 Task: Find connections with filter location Nogent-sur-Oise with filter topic #propertywith filter profile language Potuguese with filter current company Entrepreneur India with filter school Government Polytechnic Ahmedabad with filter industry Rail Transportation with filter service category Homeowners Insurance with filter keywords title Data Entry
Action: Mouse moved to (488, 87)
Screenshot: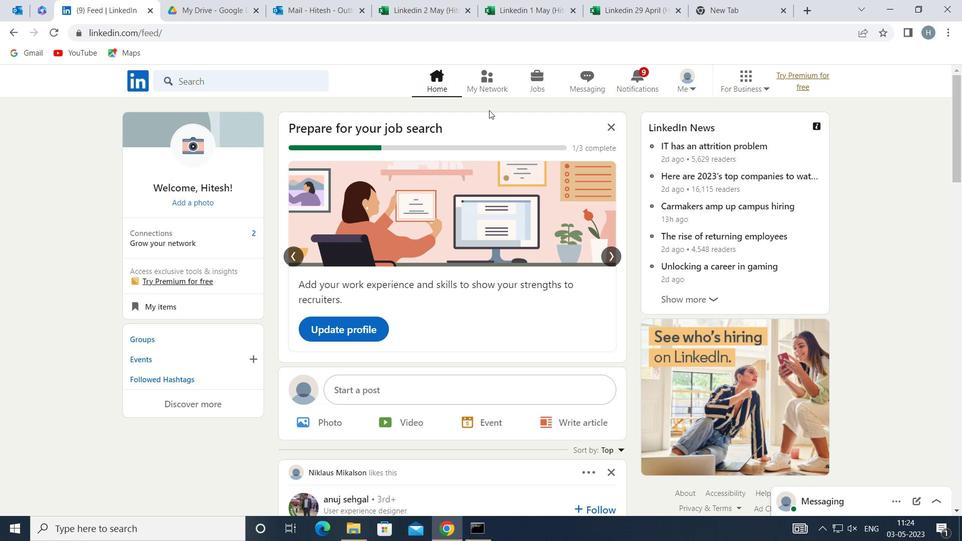 
Action: Mouse pressed left at (488, 87)
Screenshot: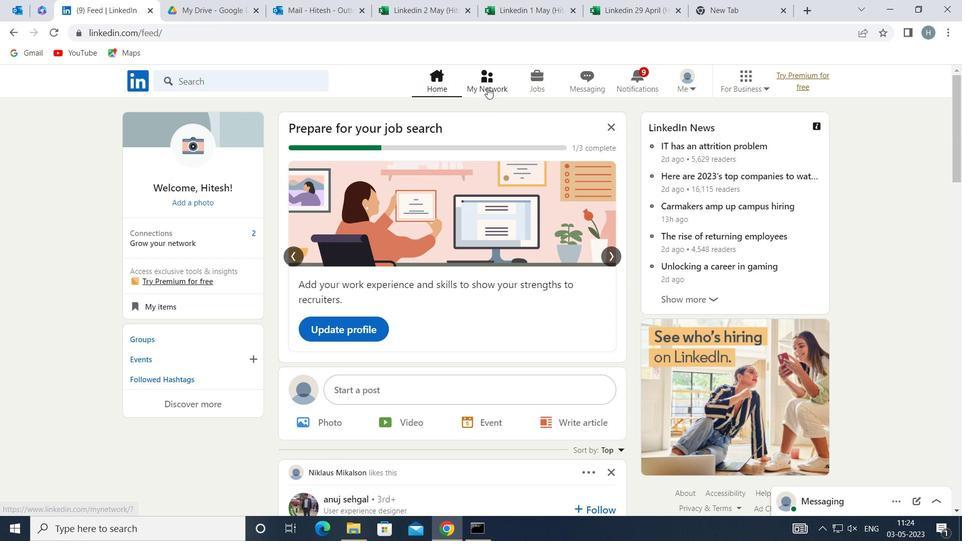 
Action: Mouse moved to (283, 151)
Screenshot: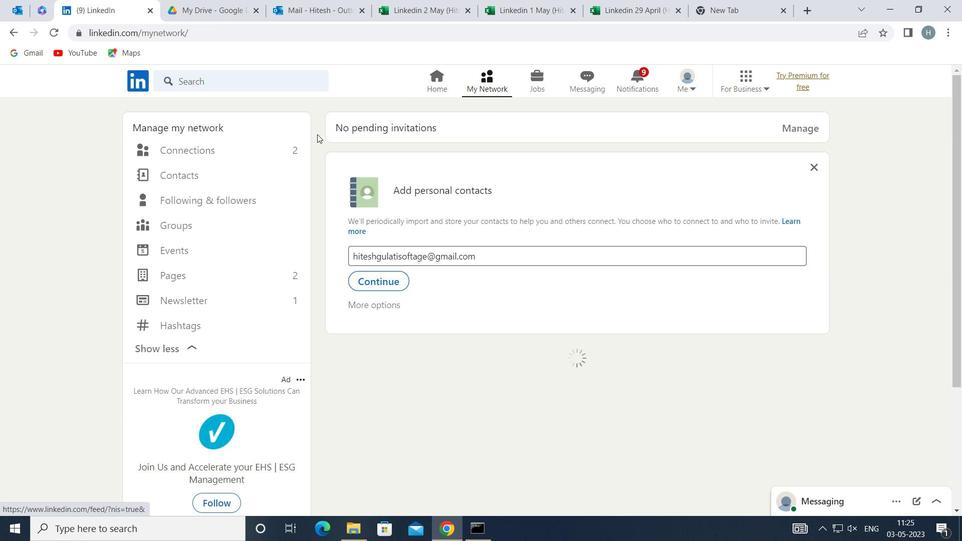 
Action: Mouse pressed left at (283, 151)
Screenshot: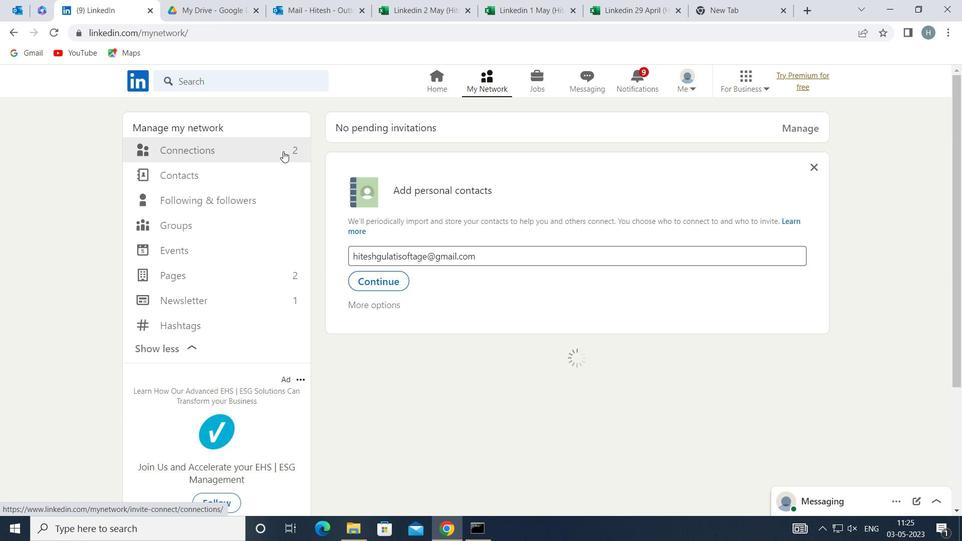 
Action: Mouse moved to (588, 151)
Screenshot: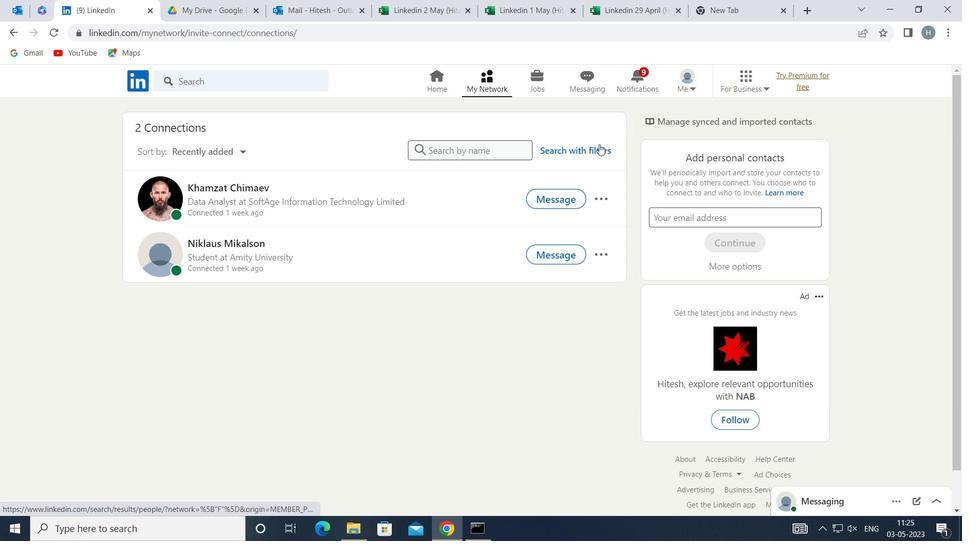 
Action: Mouse pressed left at (588, 151)
Screenshot: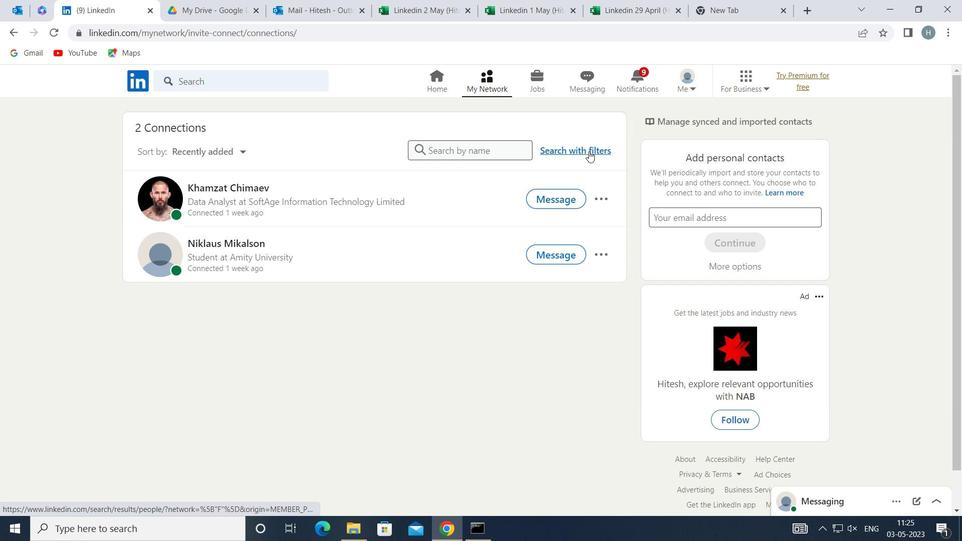 
Action: Mouse moved to (523, 118)
Screenshot: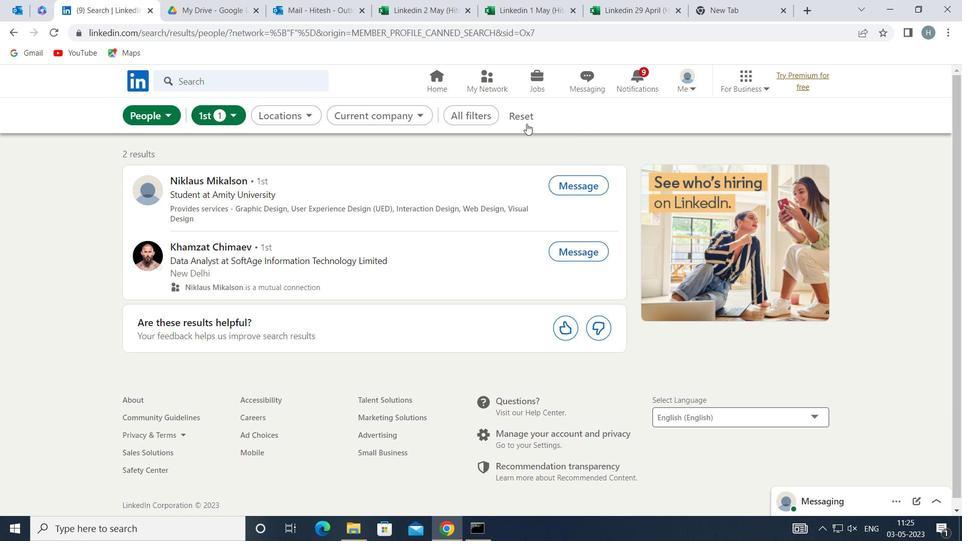 
Action: Mouse pressed left at (523, 118)
Screenshot: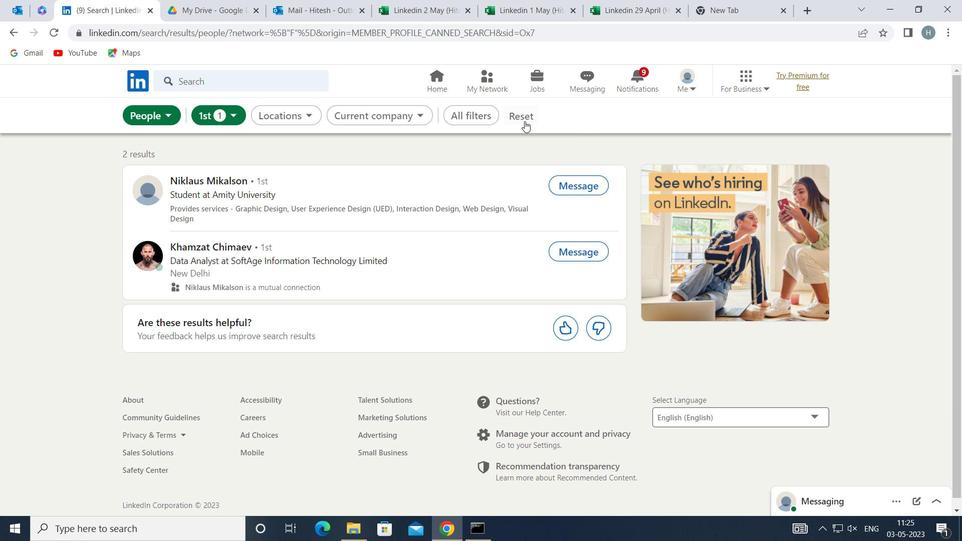 
Action: Mouse moved to (514, 111)
Screenshot: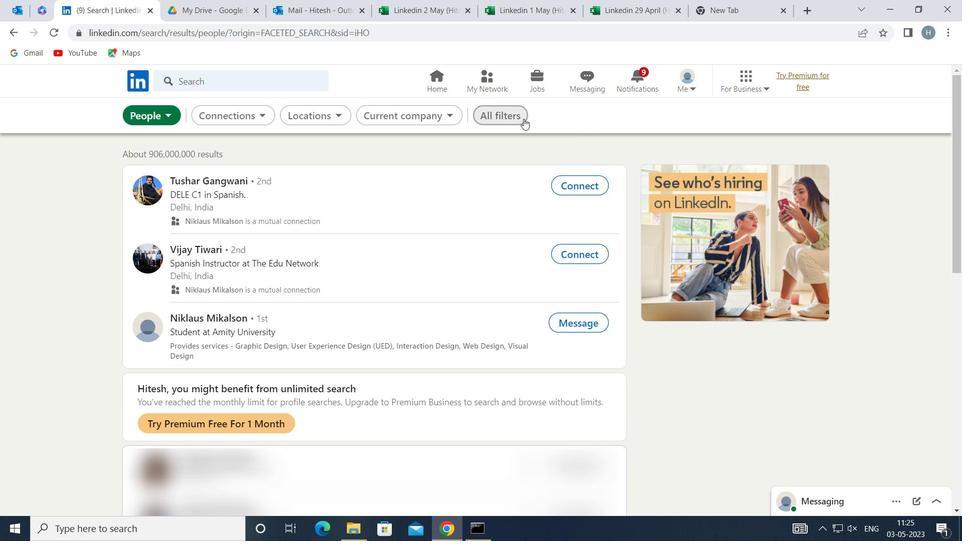 
Action: Mouse pressed left at (514, 111)
Screenshot: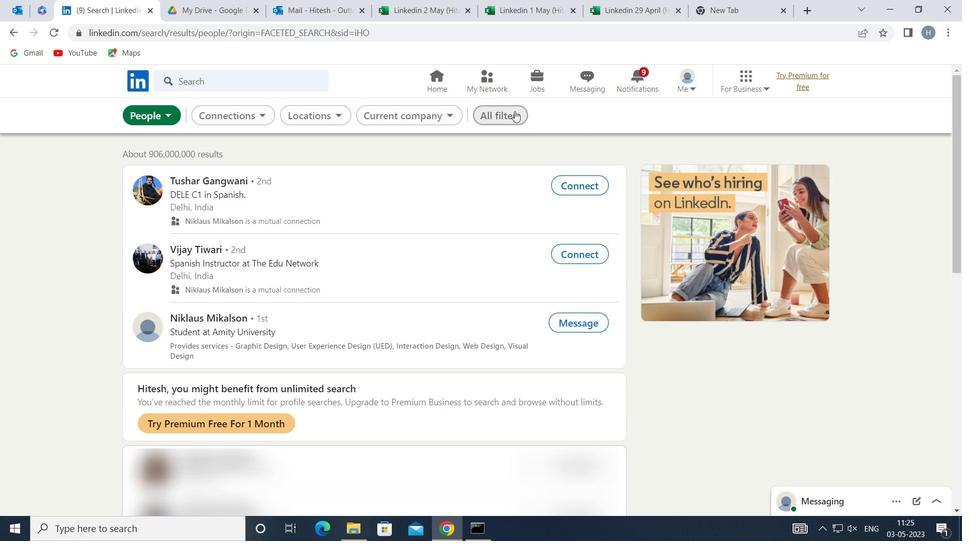 
Action: Mouse moved to (728, 236)
Screenshot: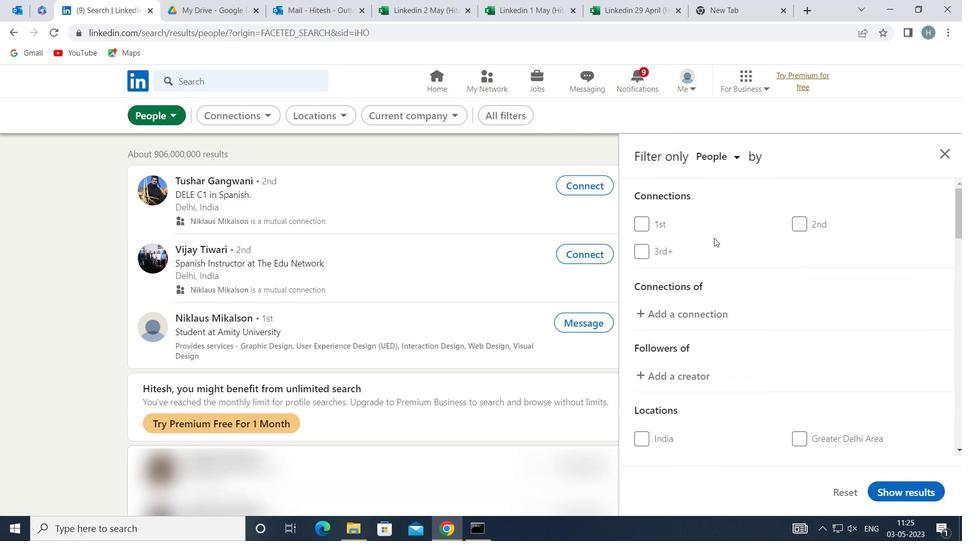 
Action: Mouse scrolled (728, 236) with delta (0, 0)
Screenshot: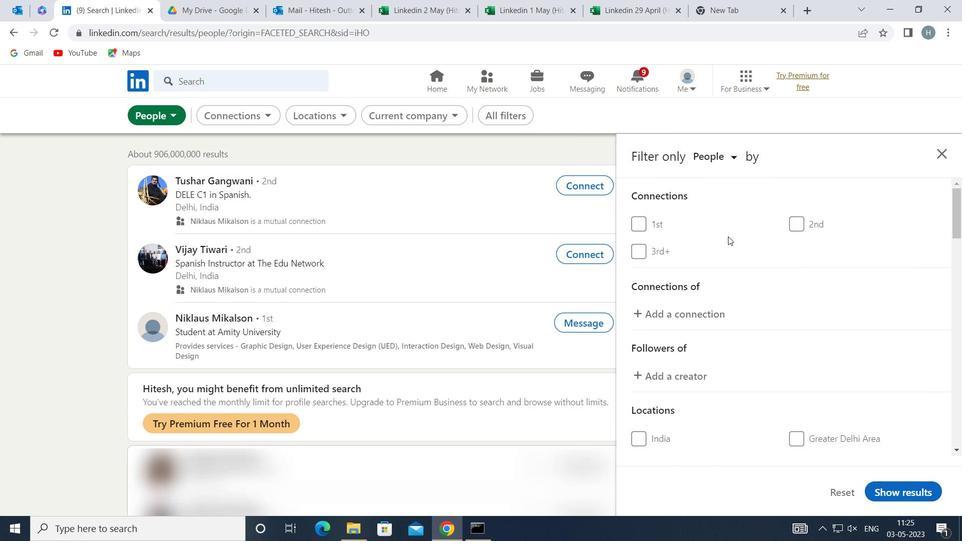 
Action: Mouse moved to (729, 236)
Screenshot: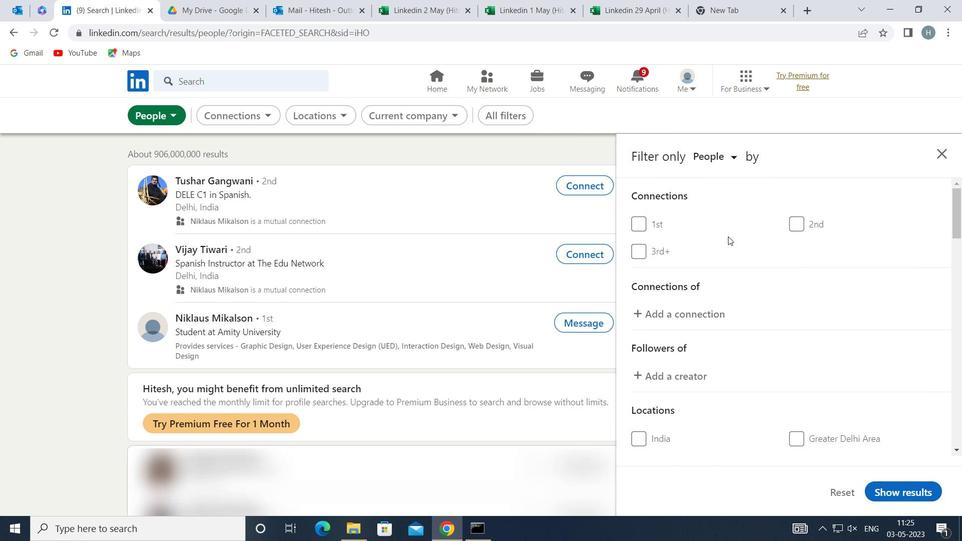 
Action: Mouse scrolled (729, 236) with delta (0, 0)
Screenshot: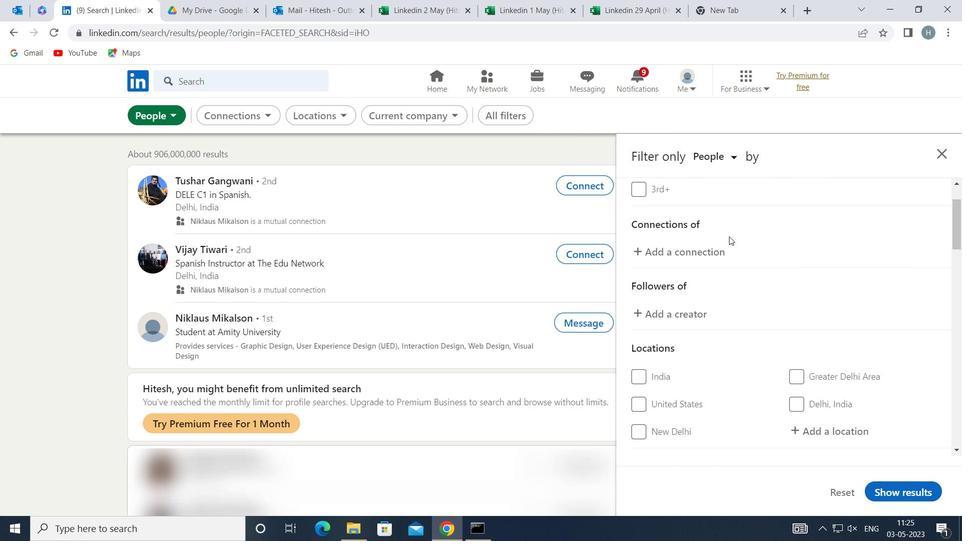 
Action: Mouse moved to (824, 365)
Screenshot: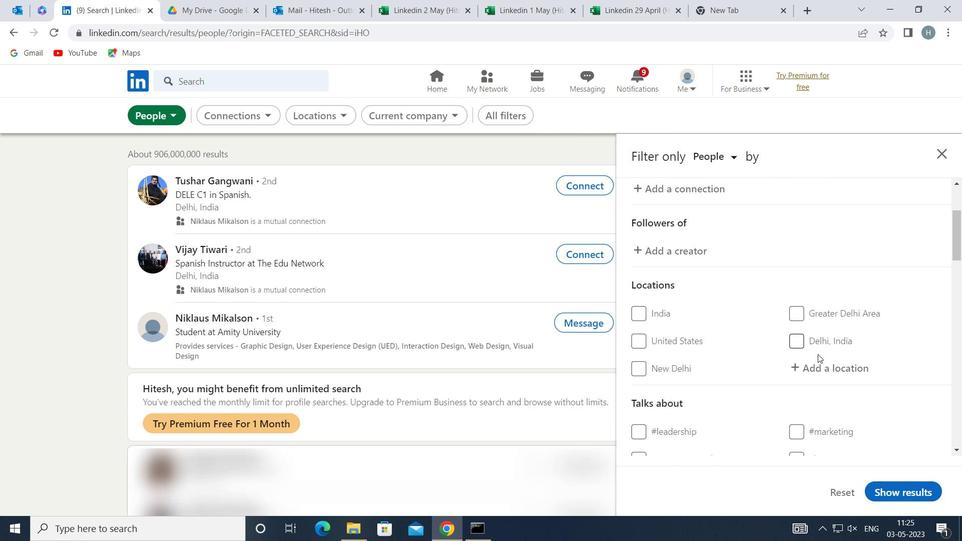 
Action: Mouse pressed left at (824, 365)
Screenshot: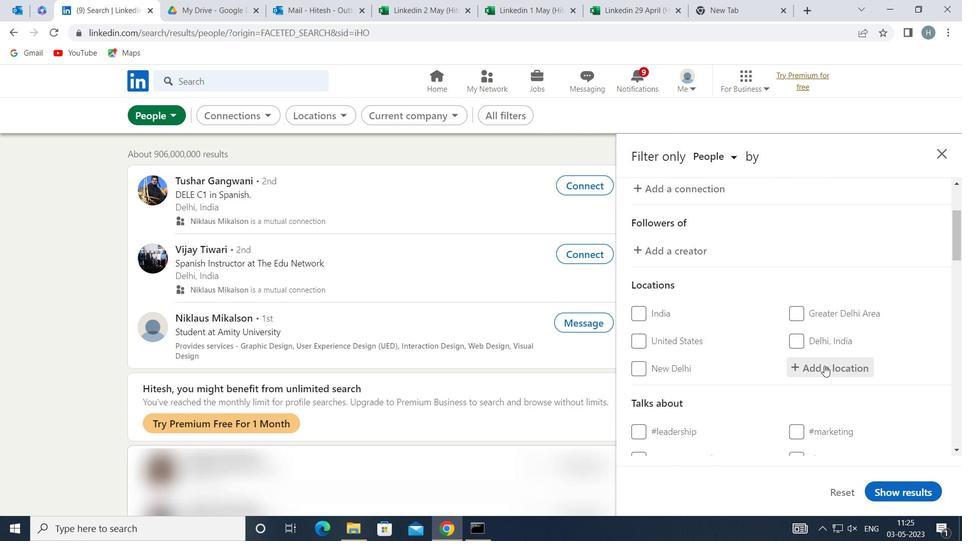 
Action: Key pressed <Key.shift>NOGENT
Screenshot: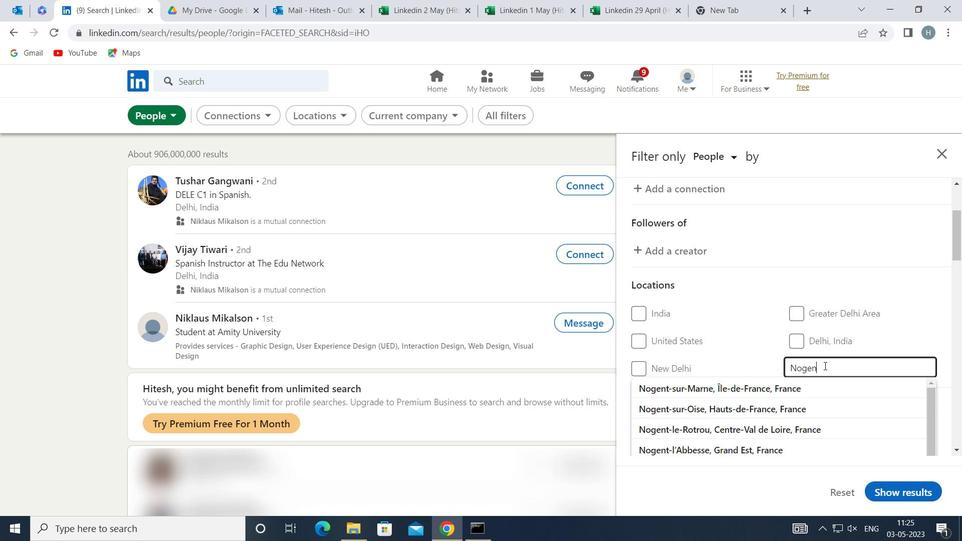 
Action: Mouse moved to (778, 403)
Screenshot: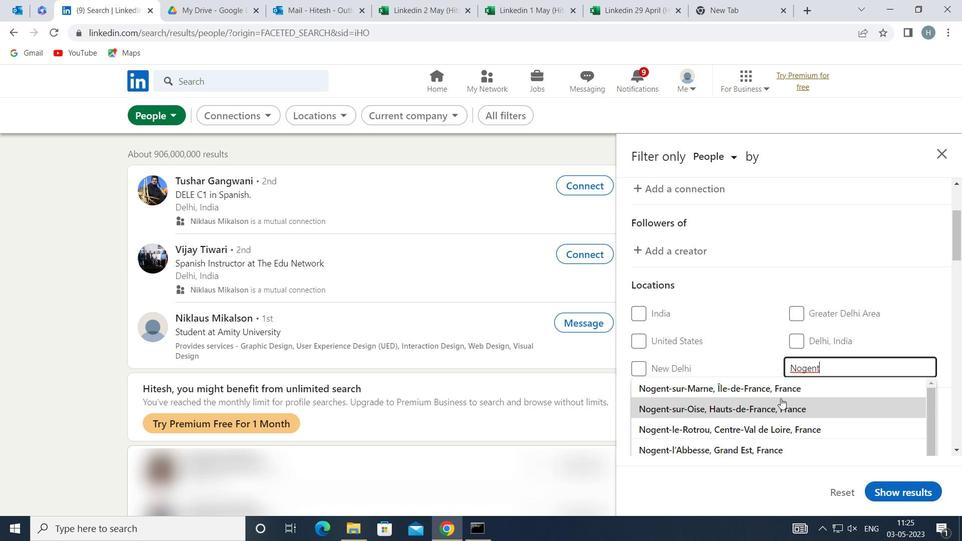 
Action: Mouse pressed left at (778, 403)
Screenshot: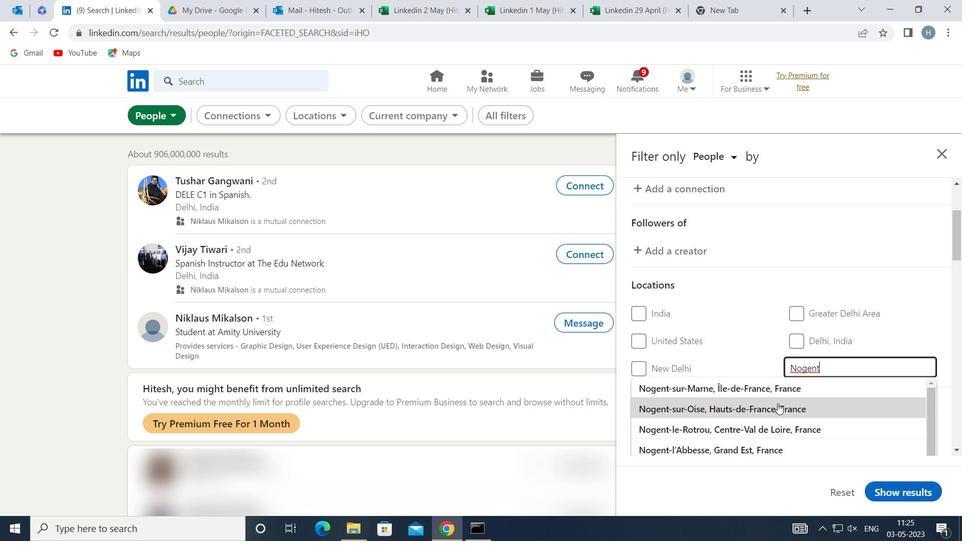 
Action: Mouse moved to (759, 366)
Screenshot: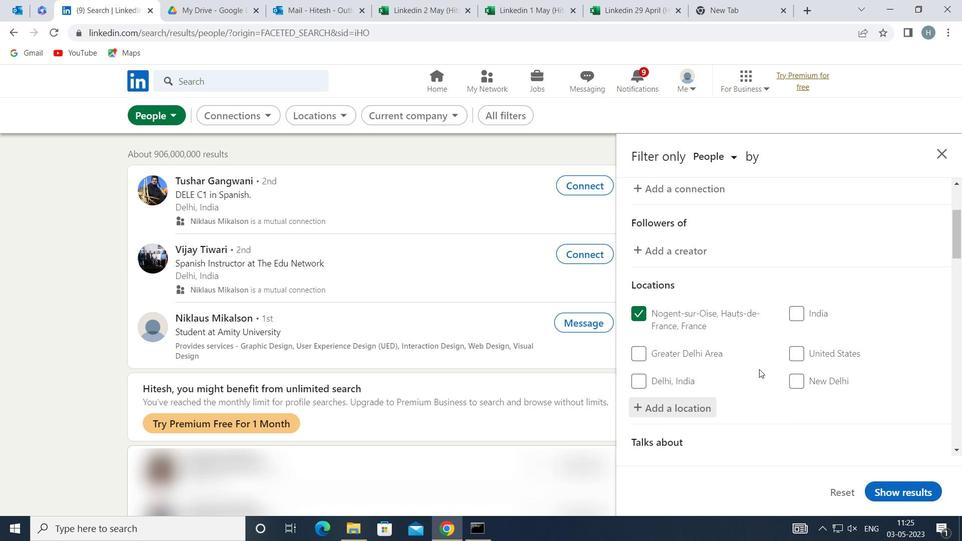 
Action: Mouse scrolled (759, 366) with delta (0, 0)
Screenshot: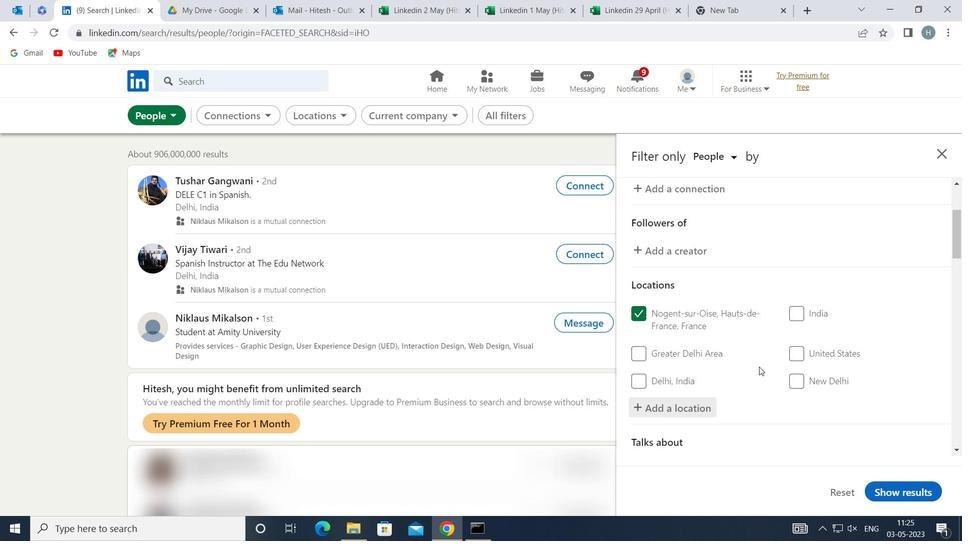 
Action: Mouse scrolled (759, 366) with delta (0, 0)
Screenshot: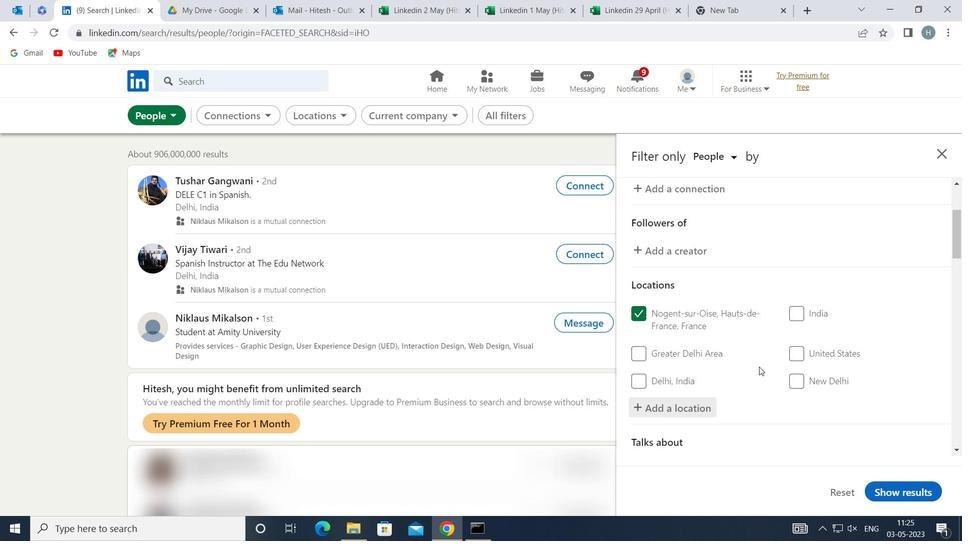 
Action: Mouse moved to (759, 366)
Screenshot: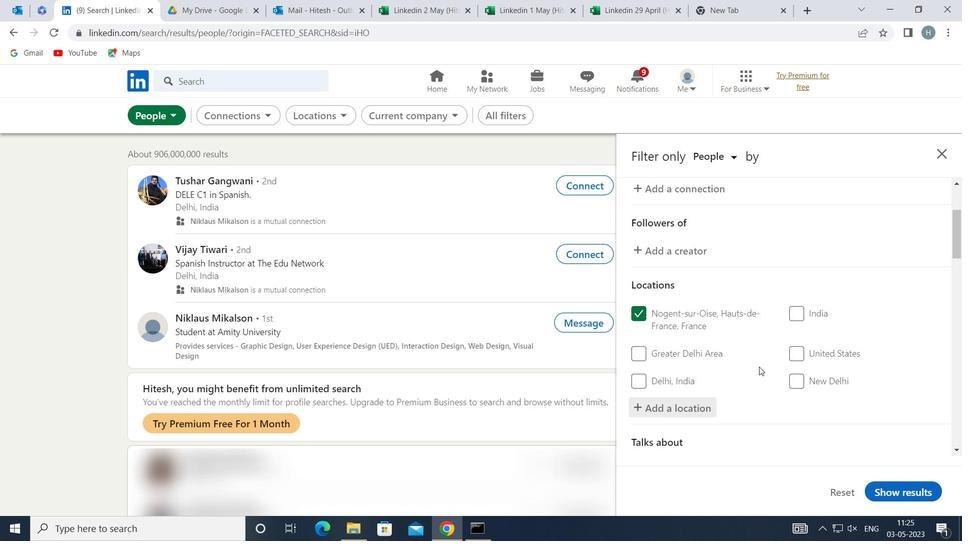 
Action: Mouse scrolled (759, 366) with delta (0, 0)
Screenshot: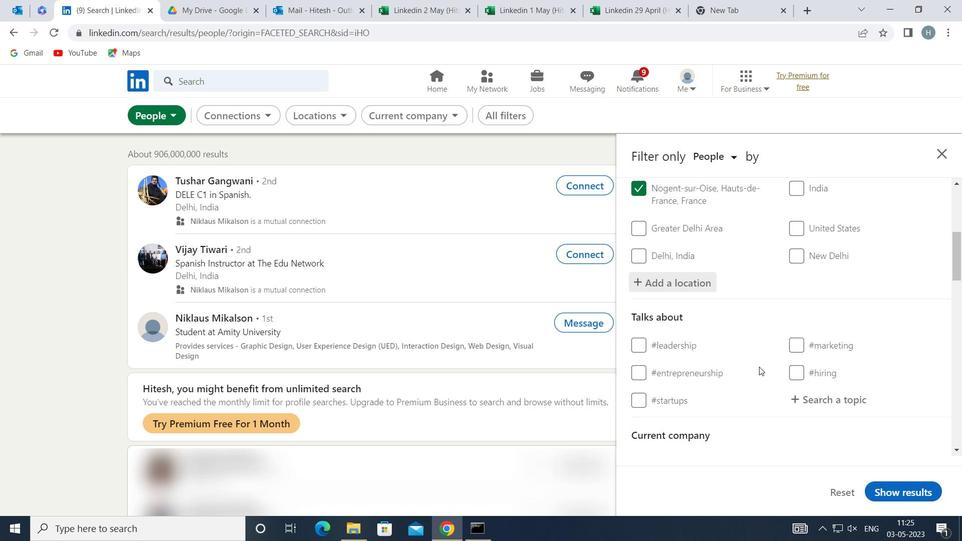 
Action: Mouse moved to (826, 337)
Screenshot: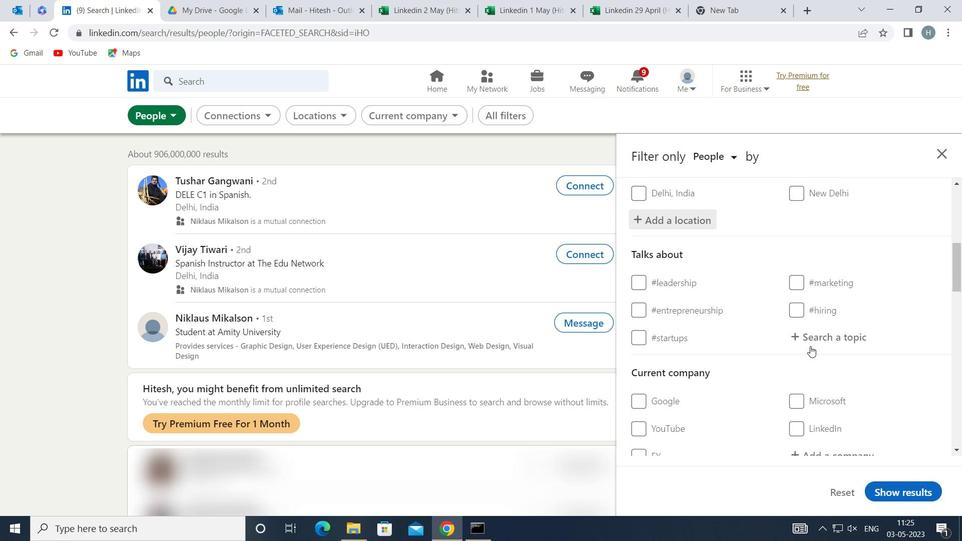 
Action: Mouse pressed left at (826, 337)
Screenshot: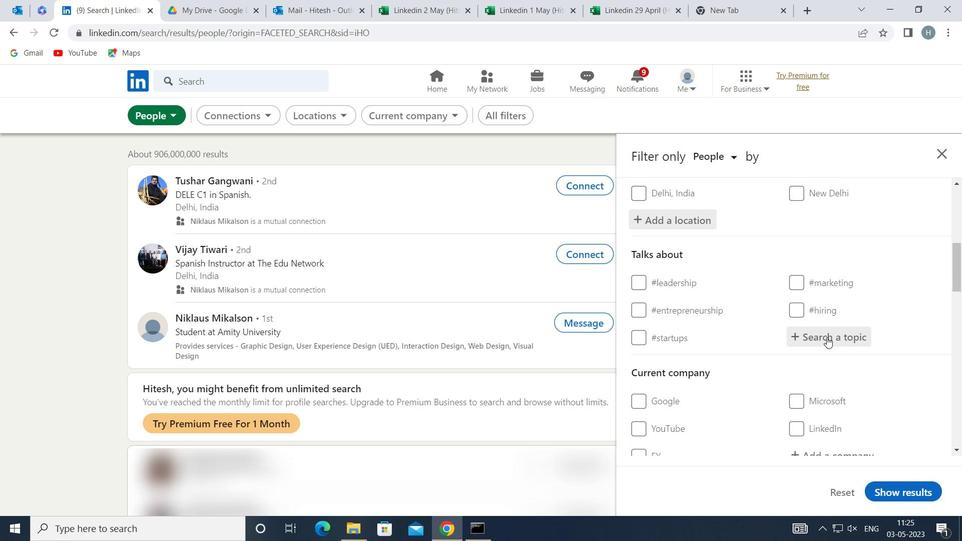 
Action: Key pressed PROPERTY
Screenshot: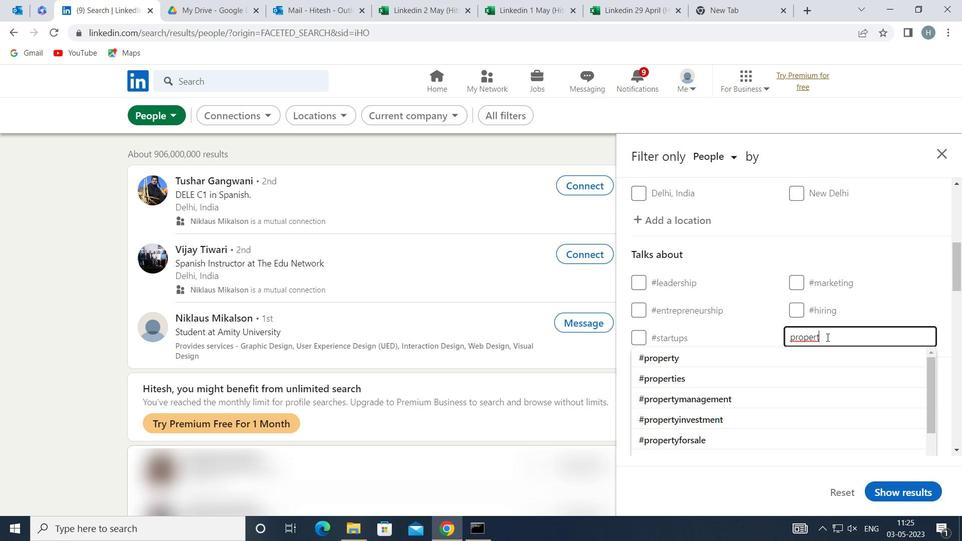 
Action: Mouse moved to (792, 353)
Screenshot: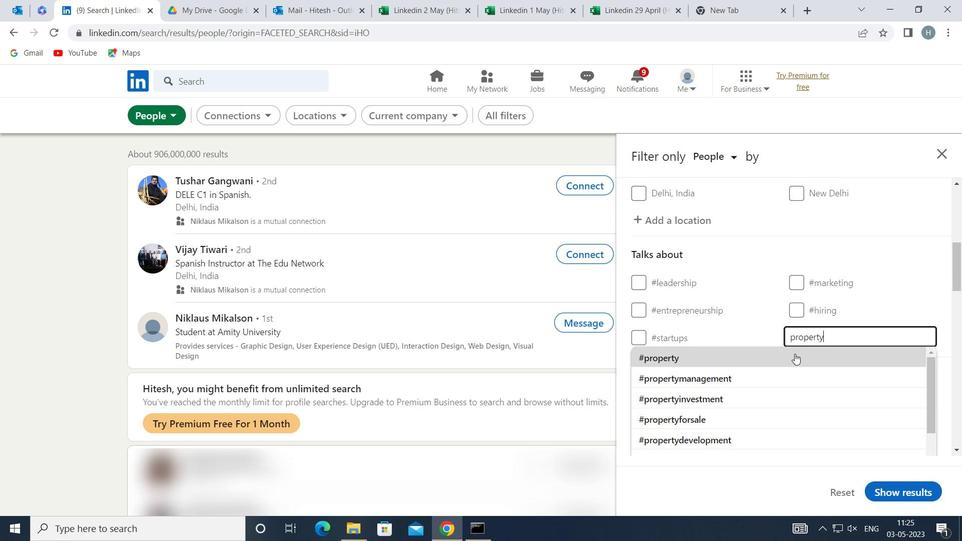 
Action: Mouse pressed left at (792, 353)
Screenshot: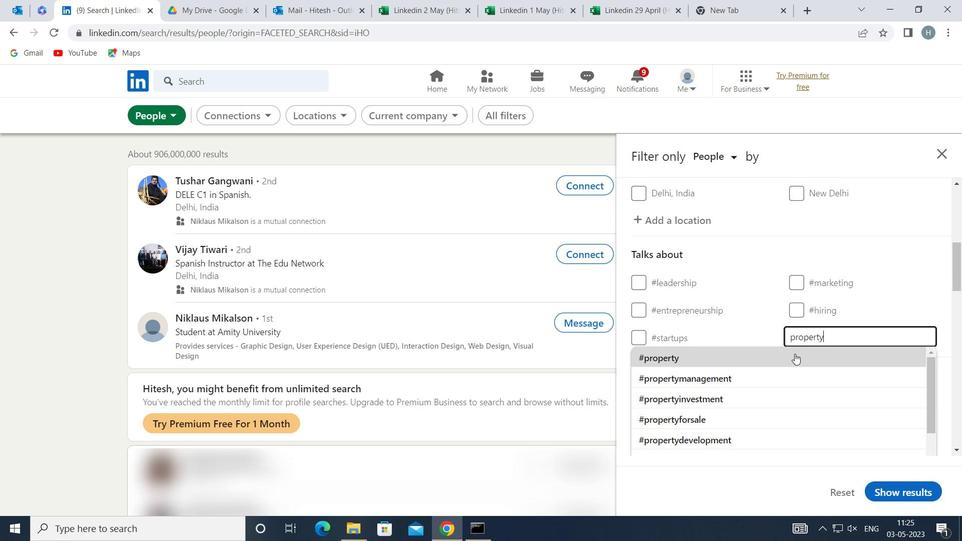 
Action: Mouse moved to (778, 357)
Screenshot: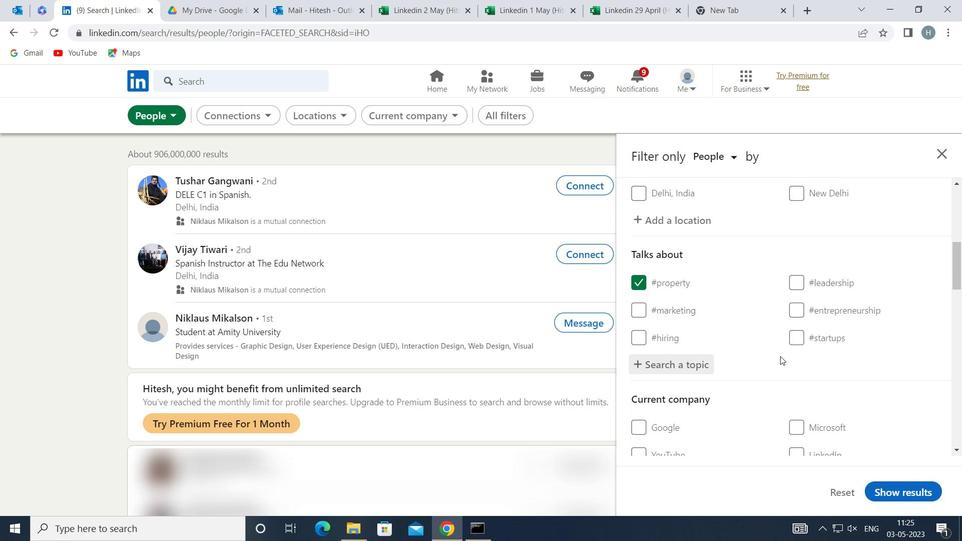 
Action: Mouse scrolled (778, 356) with delta (0, 0)
Screenshot: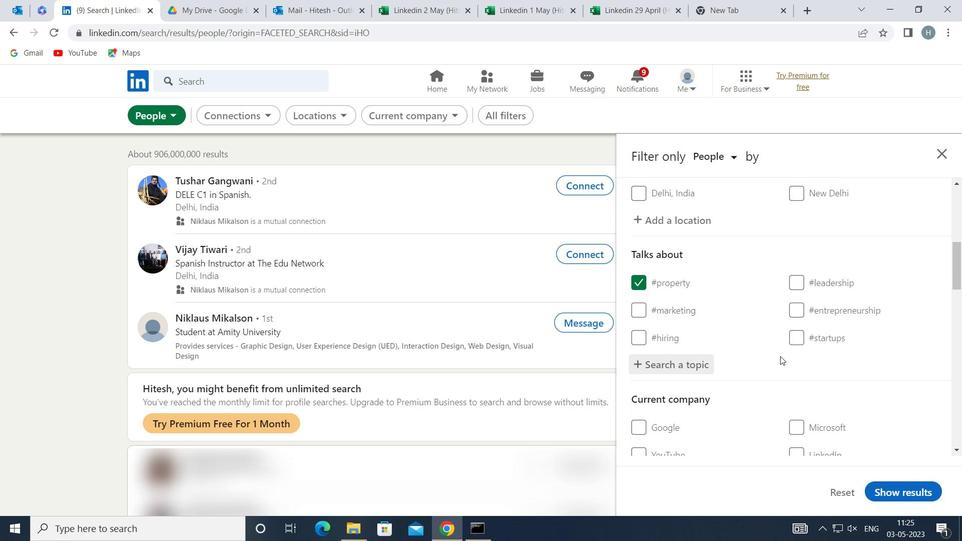 
Action: Mouse moved to (769, 357)
Screenshot: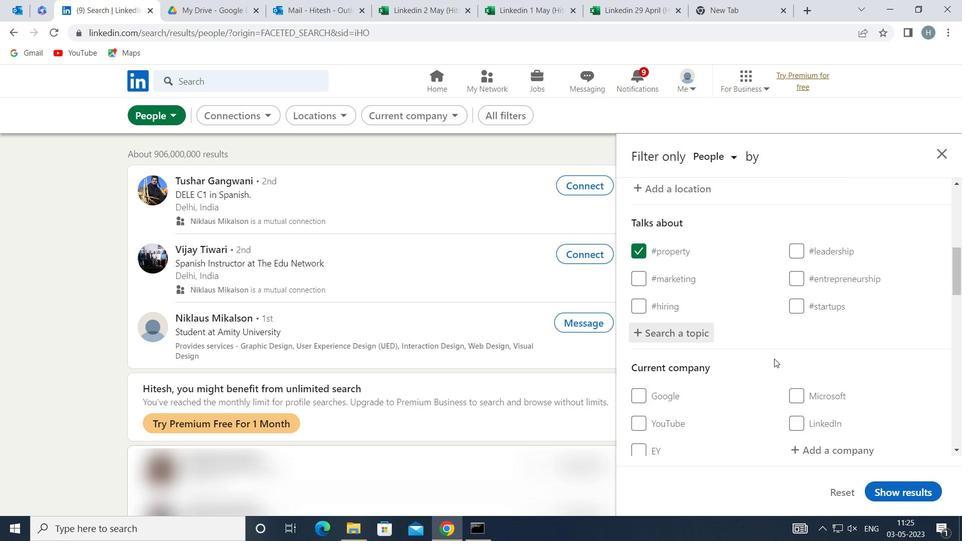
Action: Mouse scrolled (769, 356) with delta (0, 0)
Screenshot: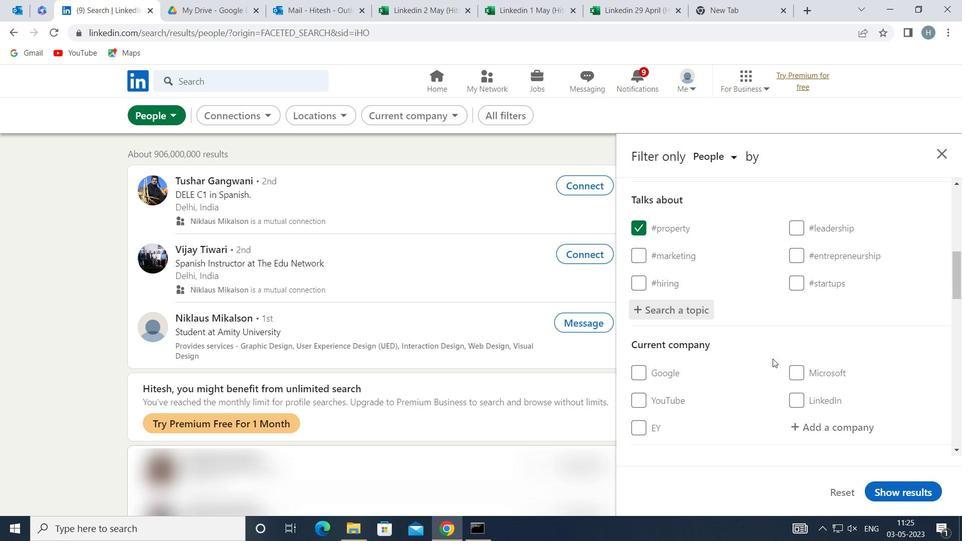 
Action: Mouse moved to (763, 357)
Screenshot: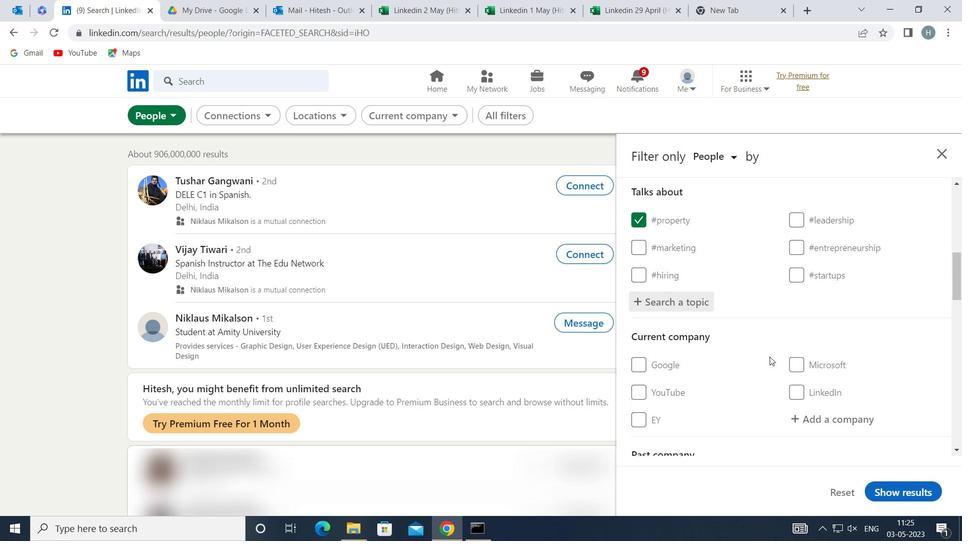 
Action: Mouse scrolled (763, 356) with delta (0, 0)
Screenshot: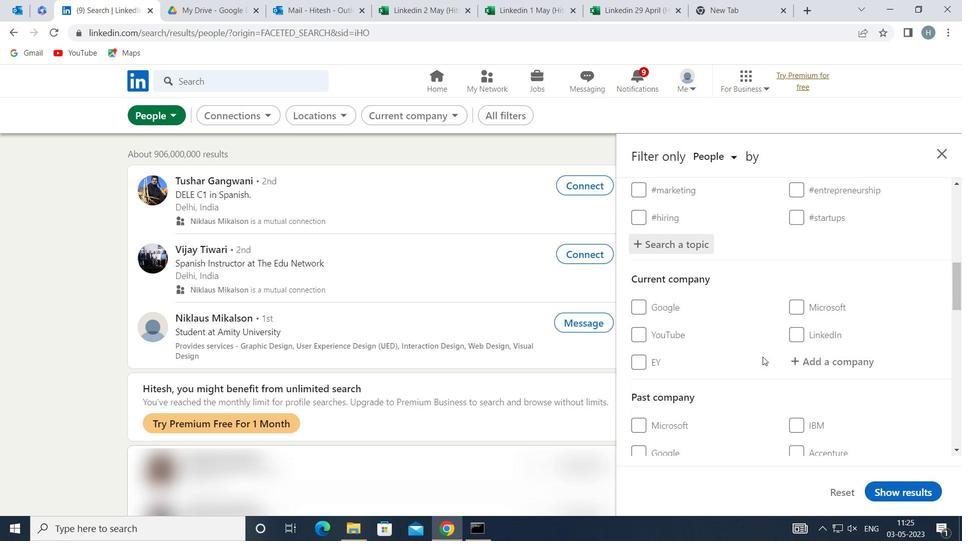 
Action: Mouse scrolled (763, 356) with delta (0, 0)
Screenshot: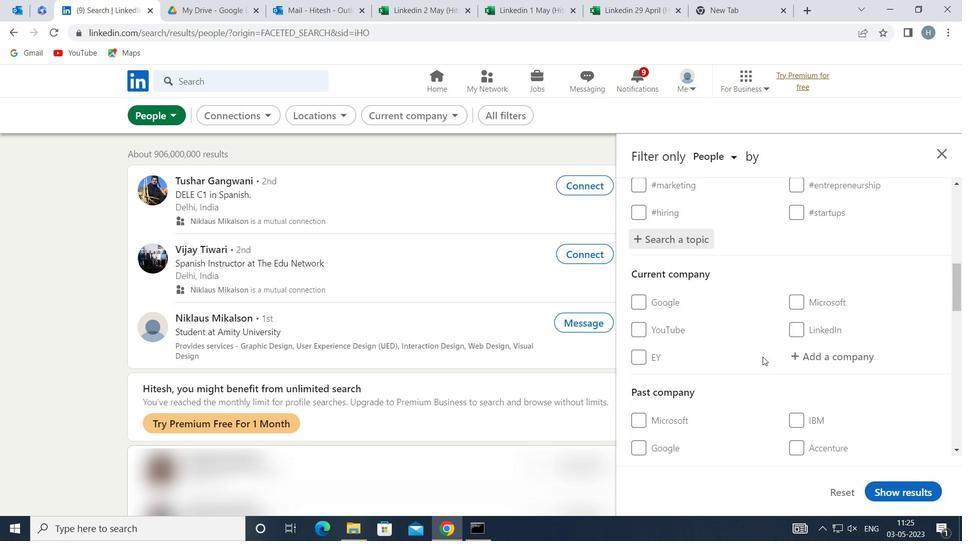 
Action: Mouse scrolled (763, 356) with delta (0, 0)
Screenshot: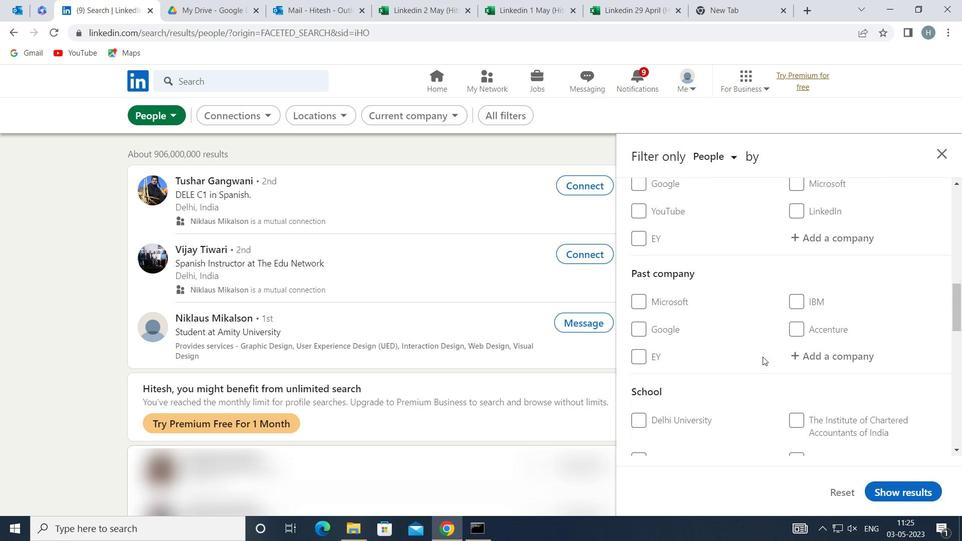 
Action: Mouse scrolled (763, 356) with delta (0, 0)
Screenshot: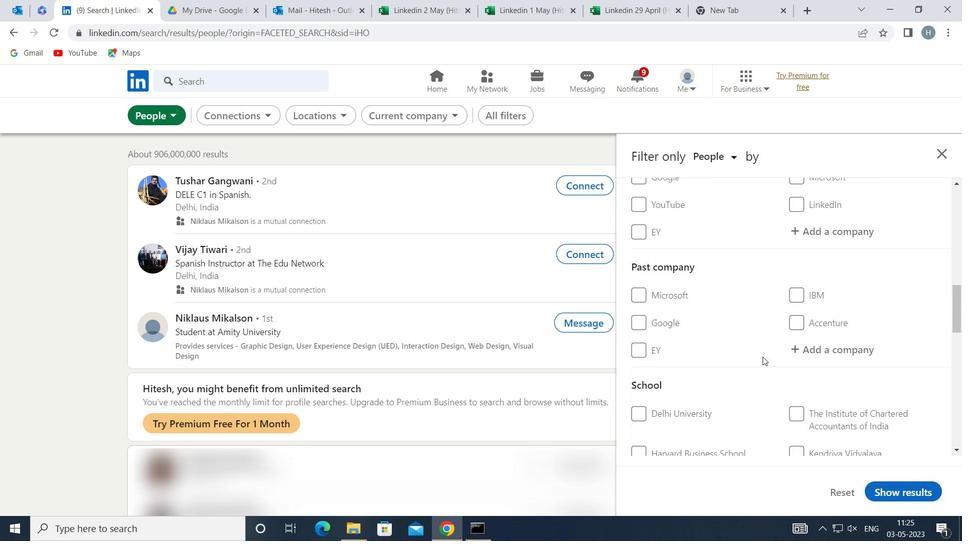 
Action: Mouse scrolled (763, 356) with delta (0, 0)
Screenshot: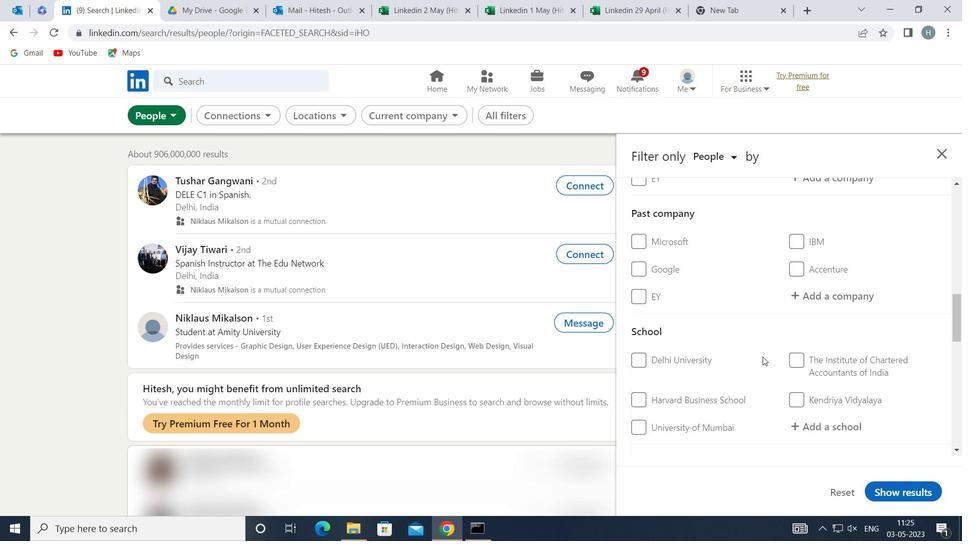 
Action: Mouse scrolled (763, 356) with delta (0, 0)
Screenshot: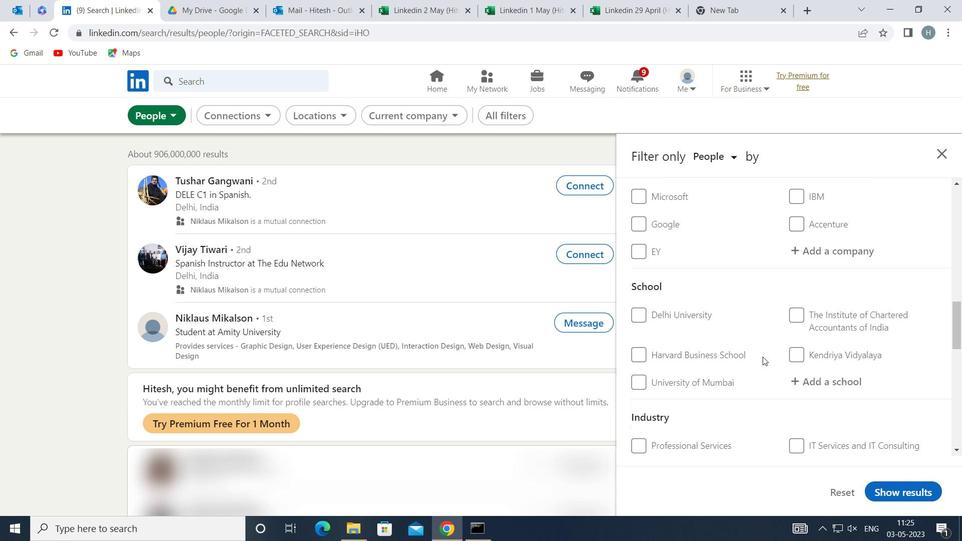 
Action: Mouse scrolled (763, 356) with delta (0, 0)
Screenshot: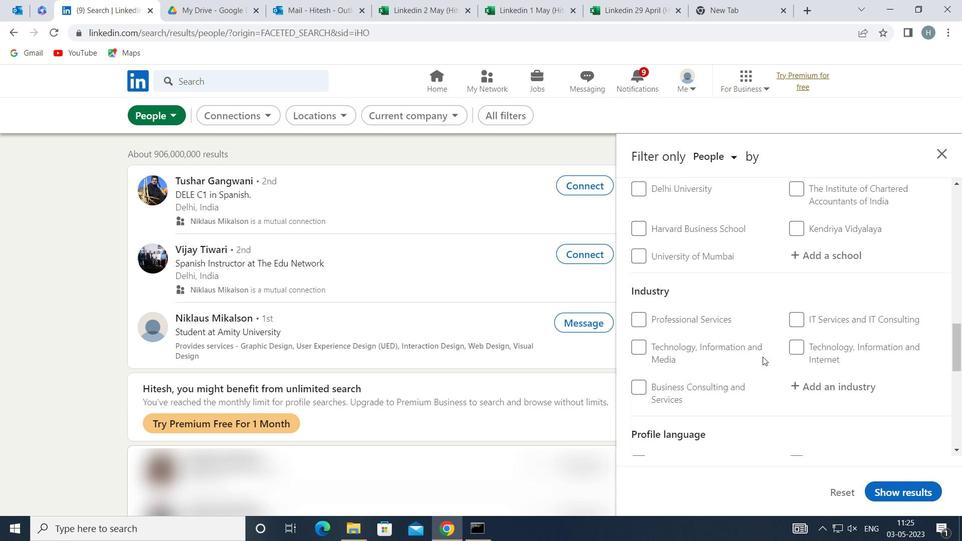 
Action: Mouse moved to (762, 357)
Screenshot: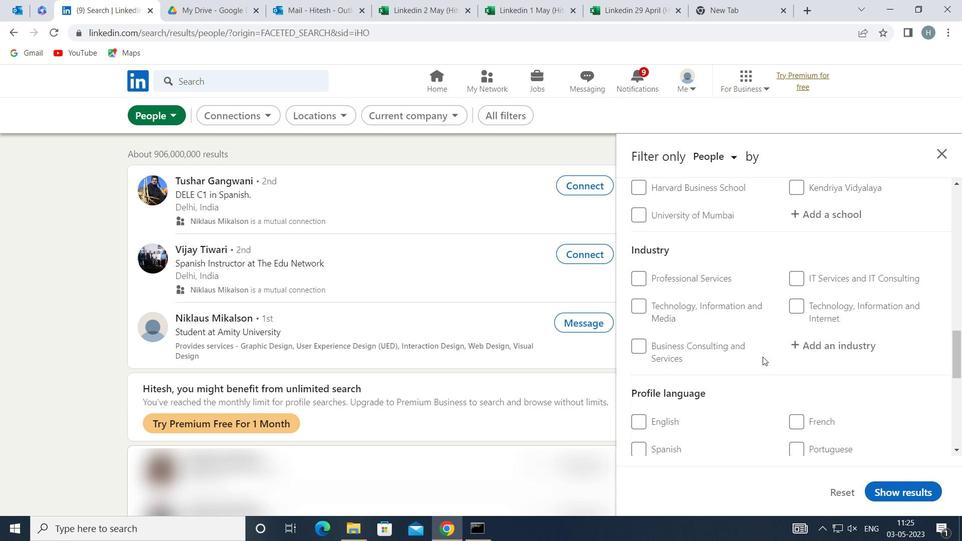 
Action: Mouse scrolled (762, 356) with delta (0, 0)
Screenshot: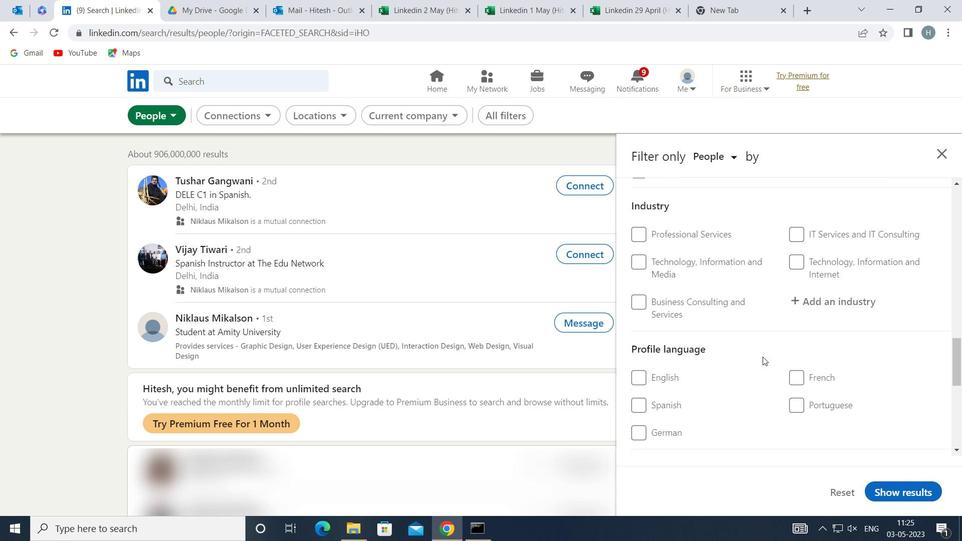 
Action: Mouse moved to (796, 339)
Screenshot: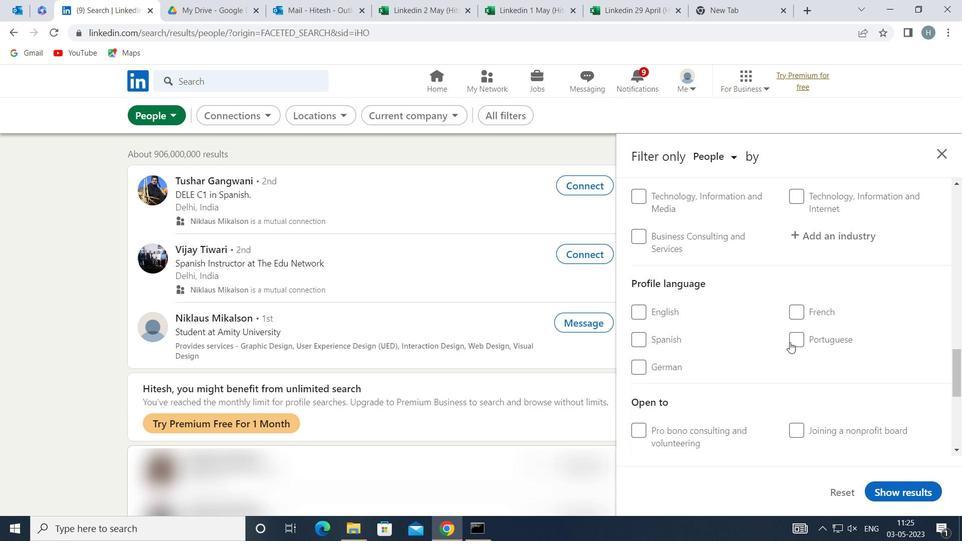 
Action: Mouse pressed left at (796, 339)
Screenshot: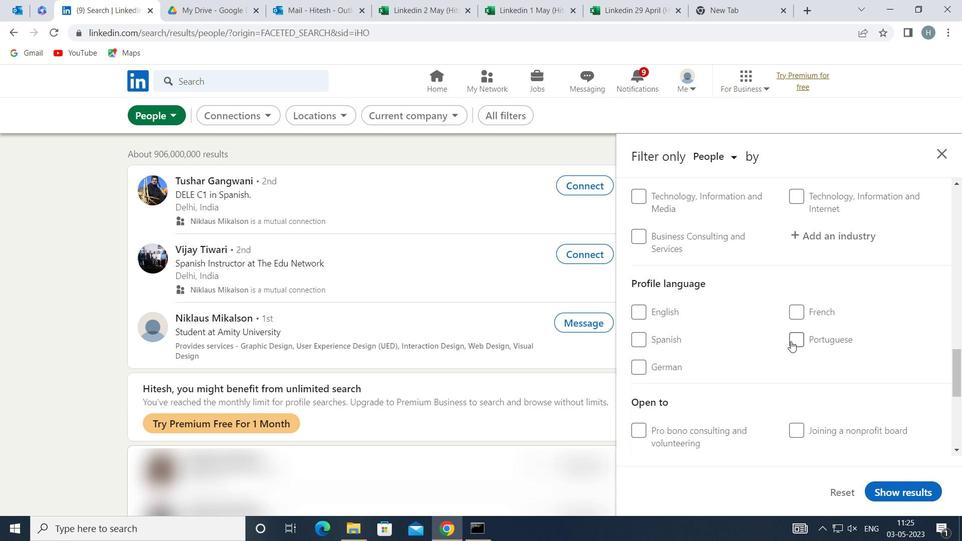 
Action: Mouse moved to (771, 350)
Screenshot: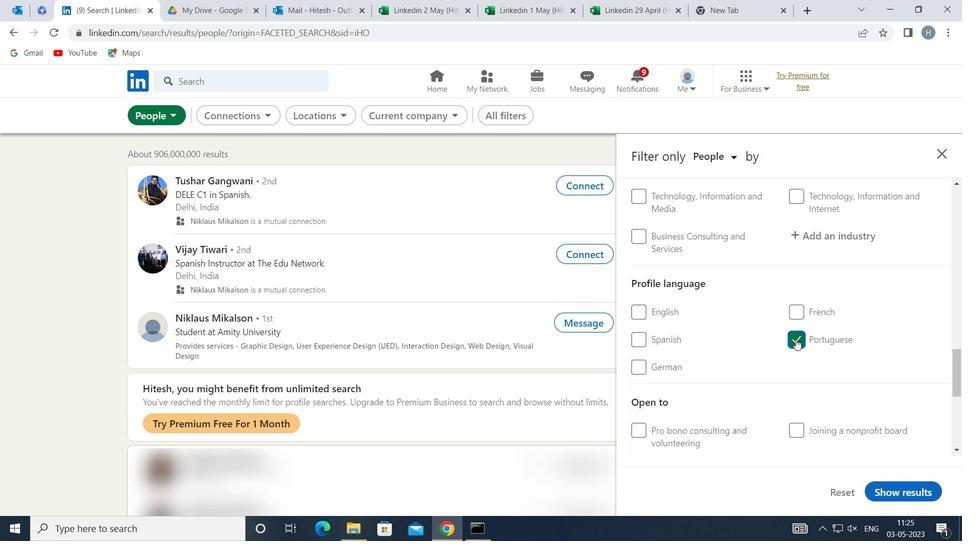 
Action: Mouse scrolled (771, 351) with delta (0, 0)
Screenshot: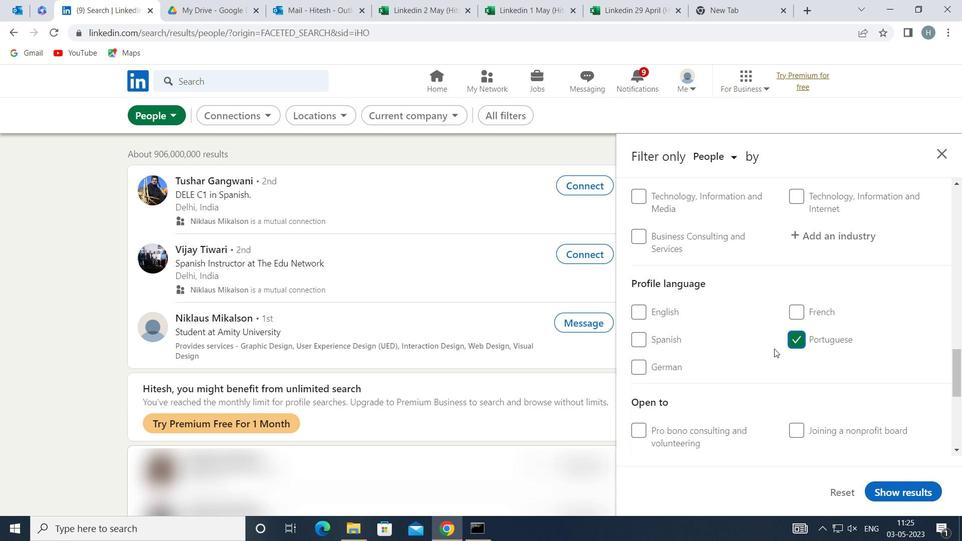 
Action: Mouse scrolled (771, 351) with delta (0, 0)
Screenshot: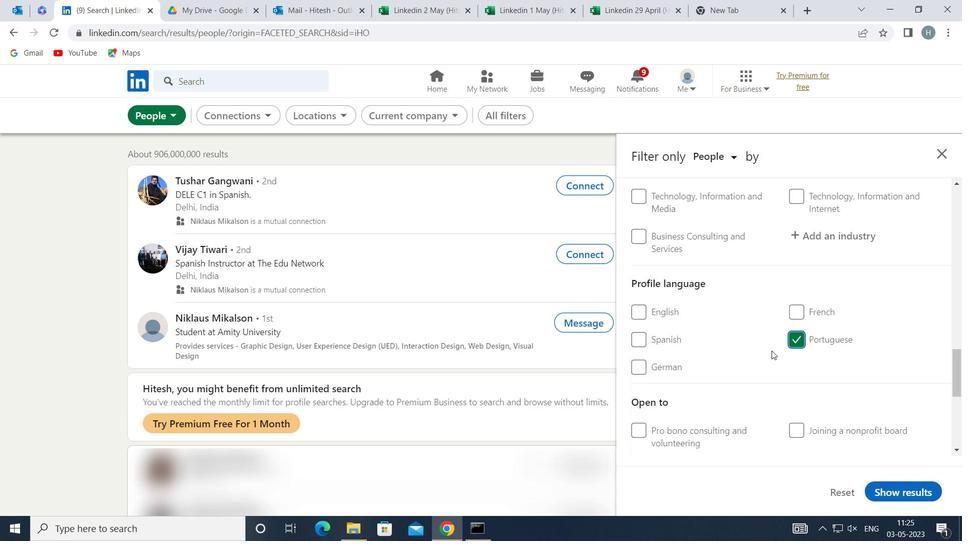 
Action: Mouse moved to (768, 350)
Screenshot: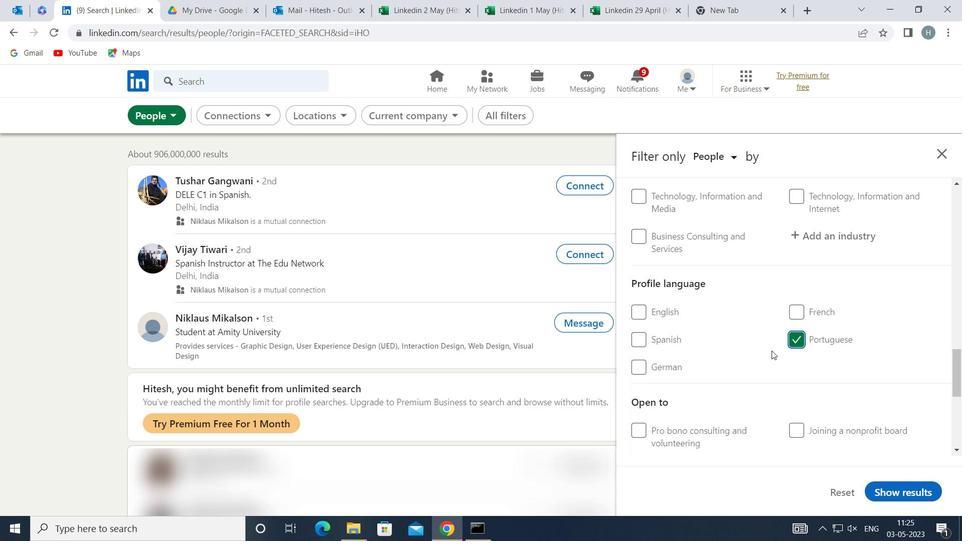
Action: Mouse scrolled (768, 351) with delta (0, 0)
Screenshot: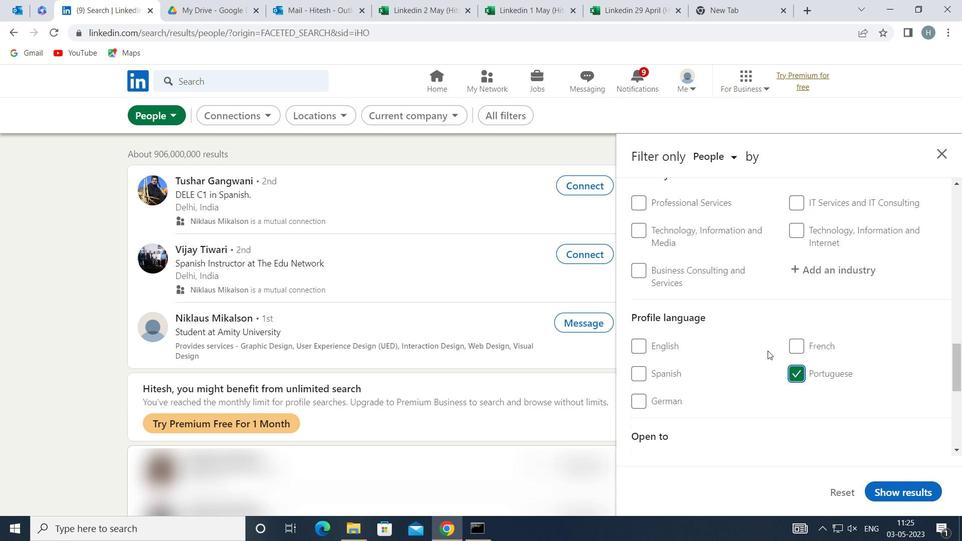 
Action: Mouse scrolled (768, 351) with delta (0, 0)
Screenshot: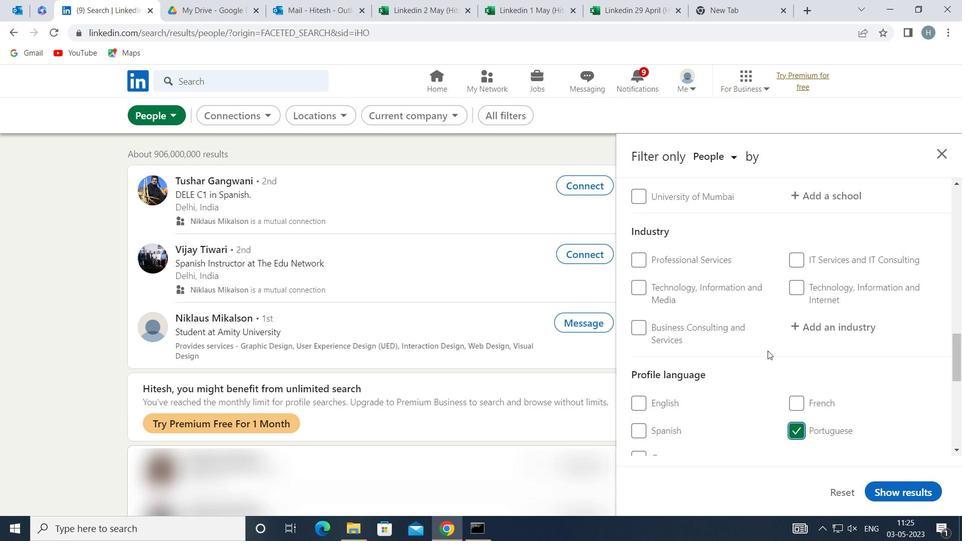 
Action: Mouse scrolled (768, 351) with delta (0, 0)
Screenshot: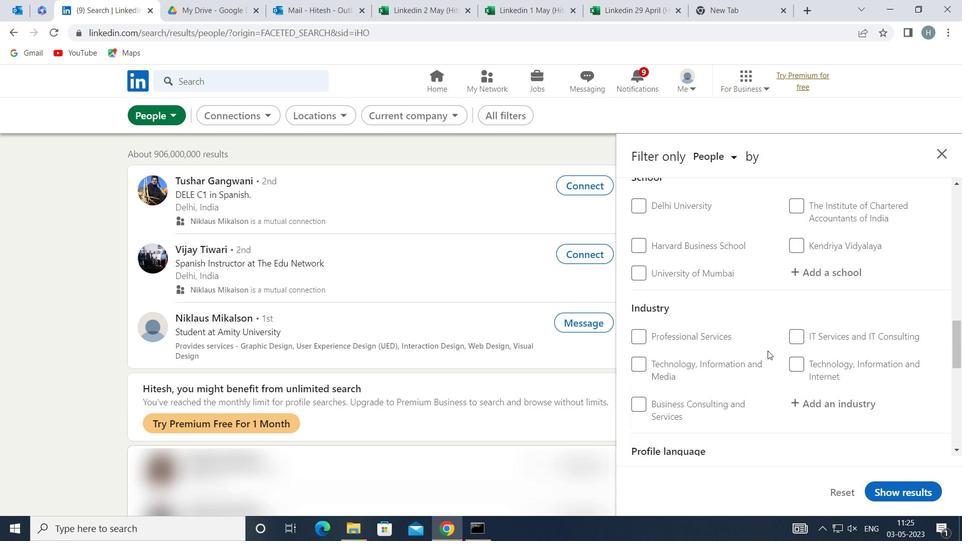 
Action: Mouse scrolled (768, 351) with delta (0, 0)
Screenshot: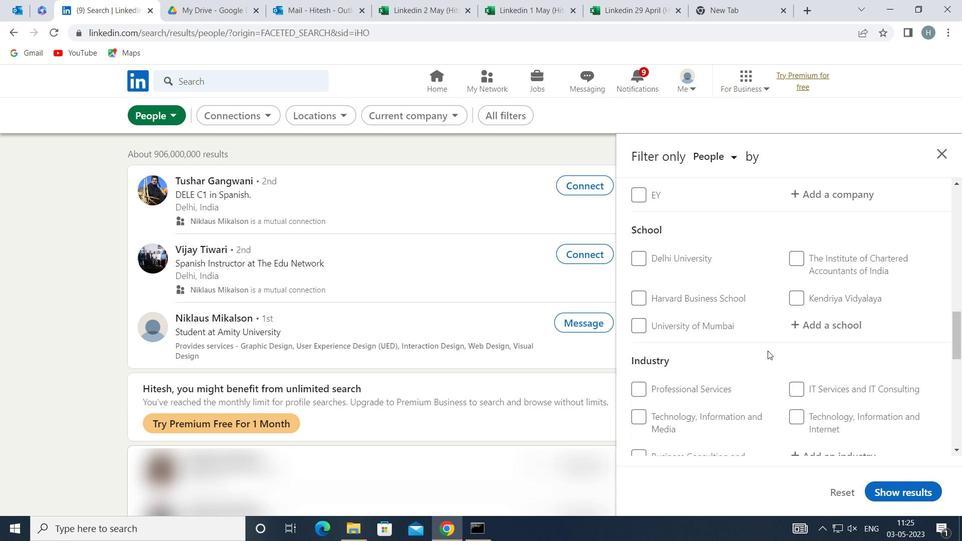 
Action: Mouse scrolled (768, 351) with delta (0, 0)
Screenshot: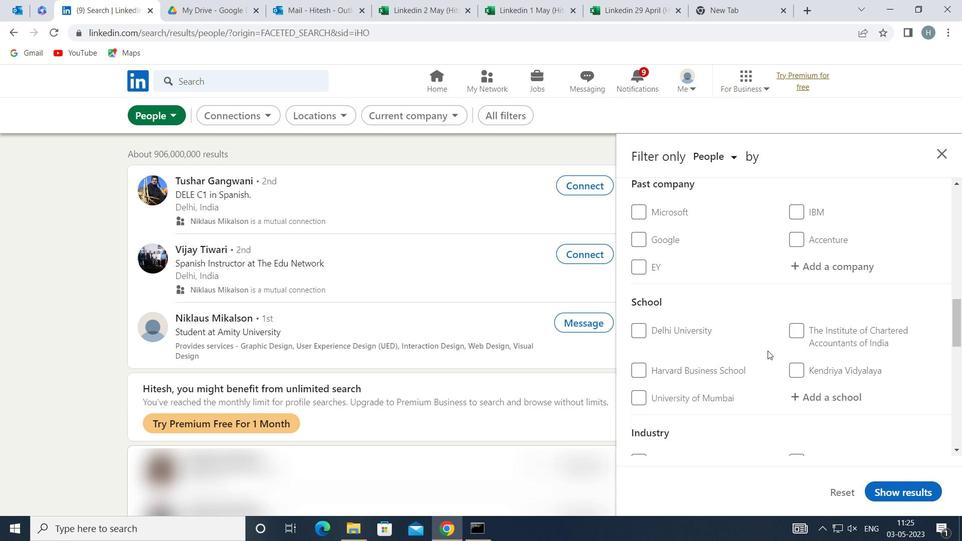 
Action: Mouse scrolled (768, 351) with delta (0, 0)
Screenshot: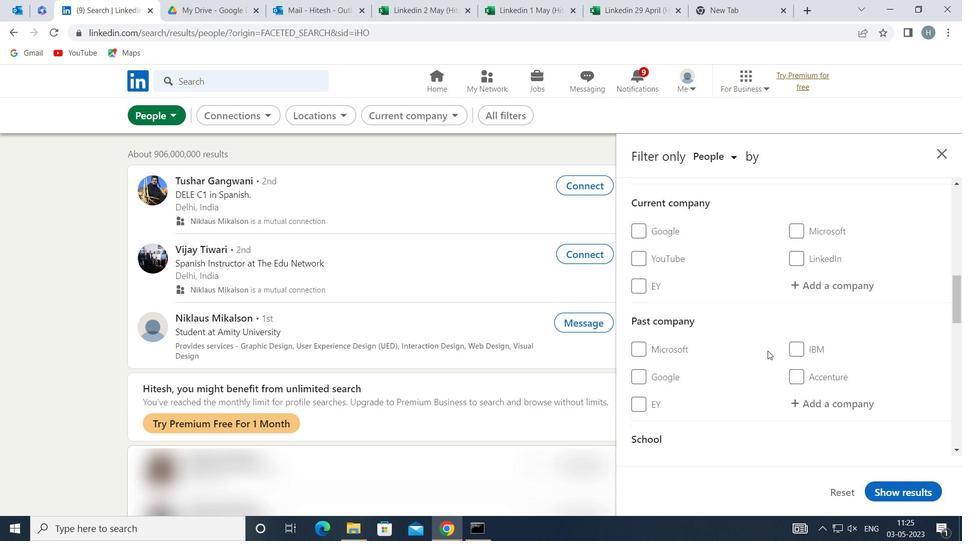 
Action: Mouse moved to (827, 357)
Screenshot: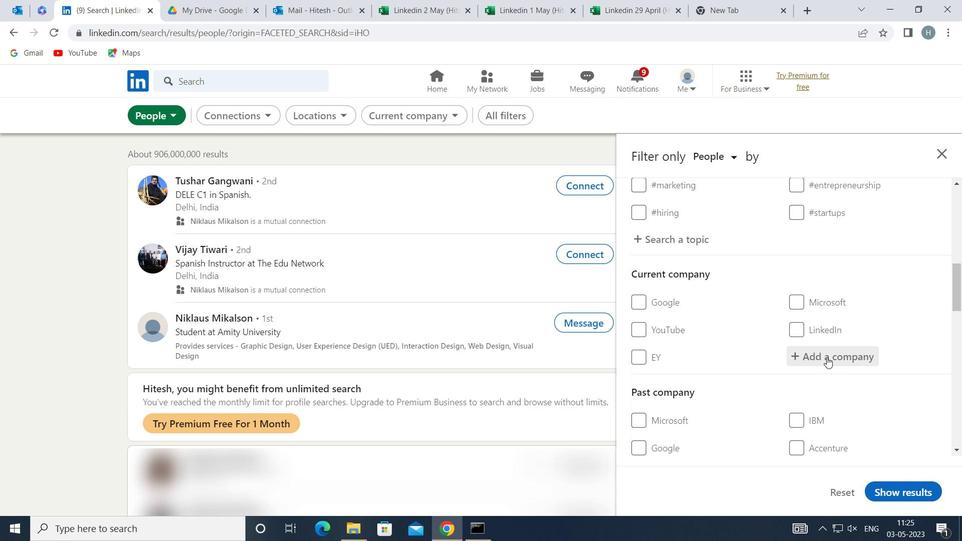 
Action: Mouse pressed left at (827, 357)
Screenshot: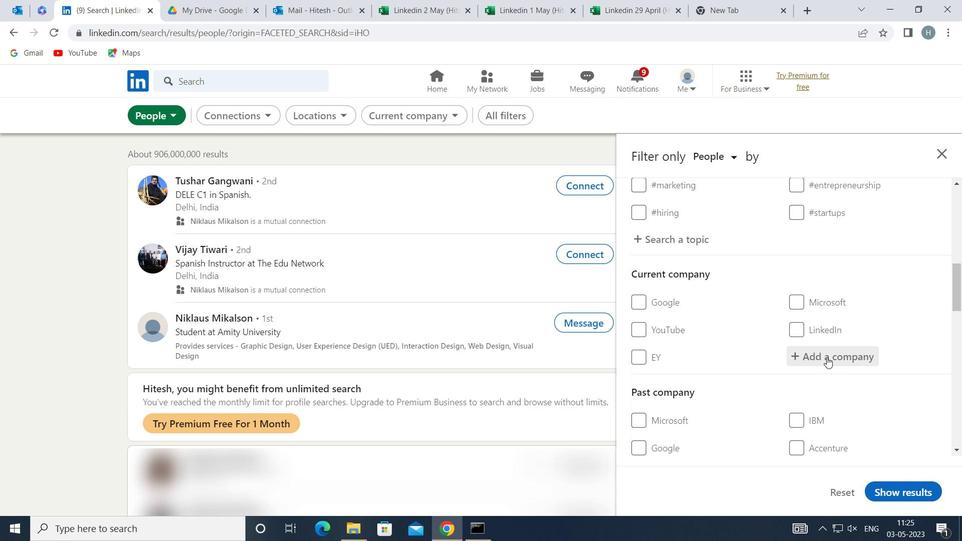
Action: Key pressed <Key.shift>EM<Key.backspace>NTREPRENEUR<Key.space><Key.shift>INDIA
Screenshot: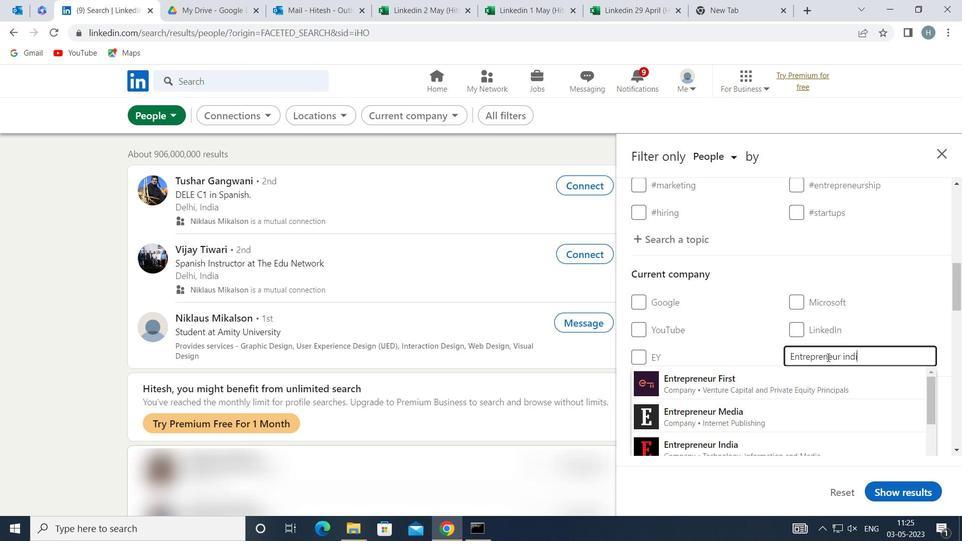 
Action: Mouse moved to (796, 385)
Screenshot: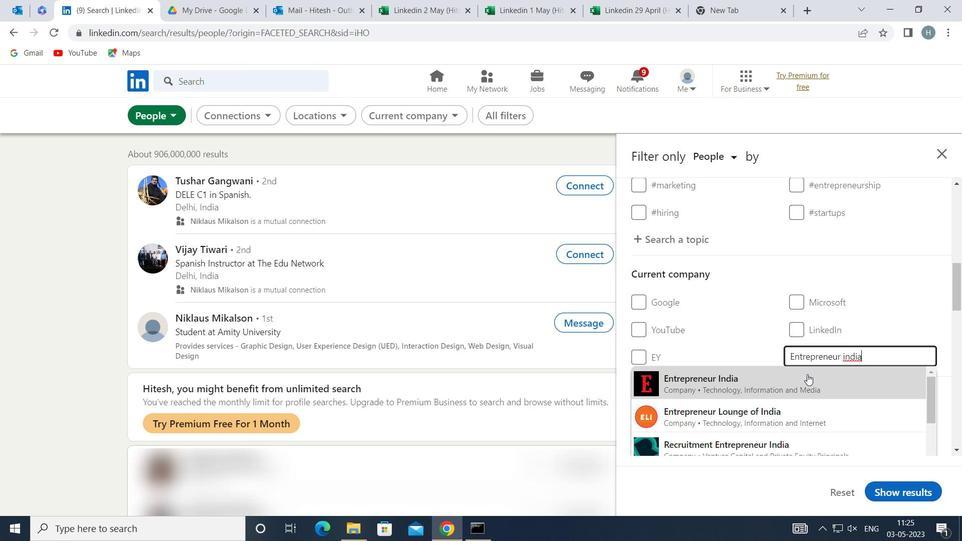 
Action: Mouse pressed left at (796, 385)
Screenshot: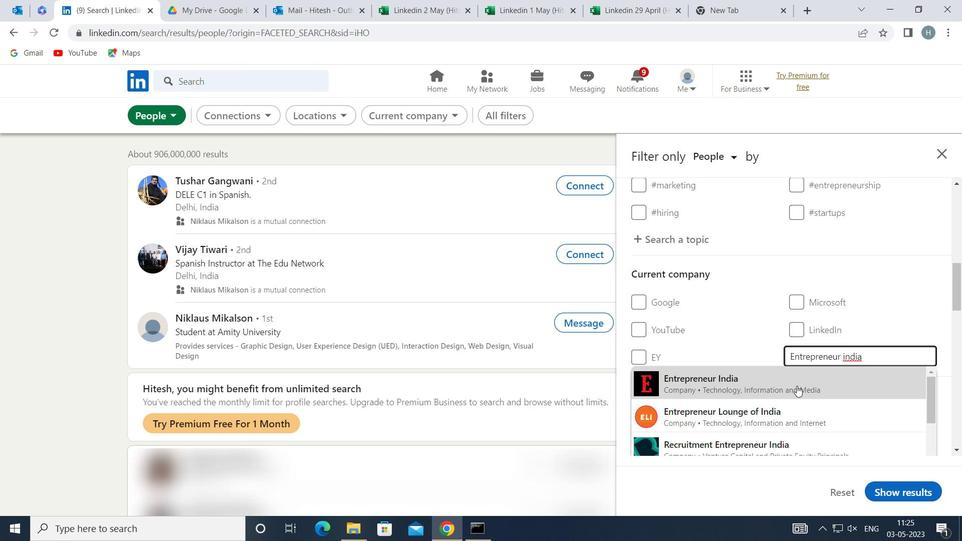 
Action: Mouse moved to (739, 367)
Screenshot: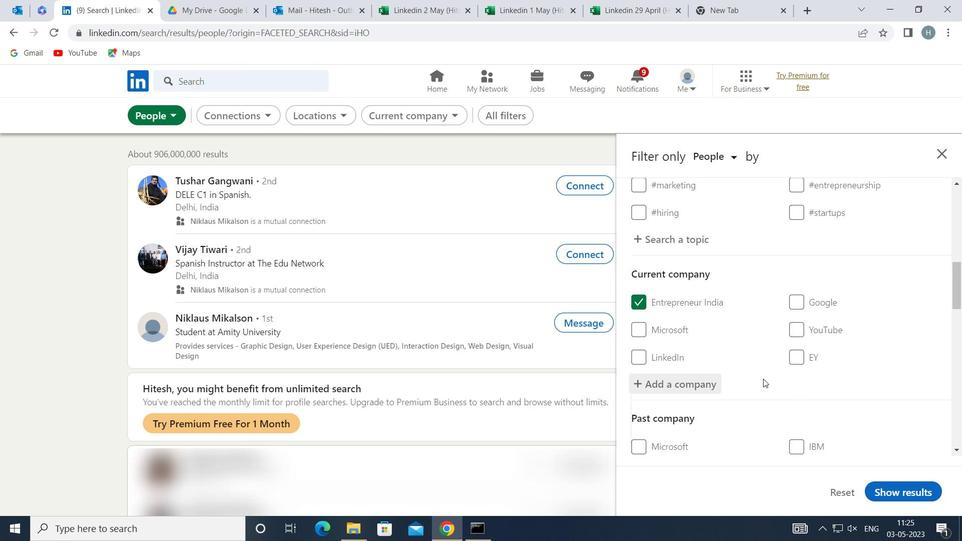 
Action: Mouse scrolled (739, 367) with delta (0, 0)
Screenshot: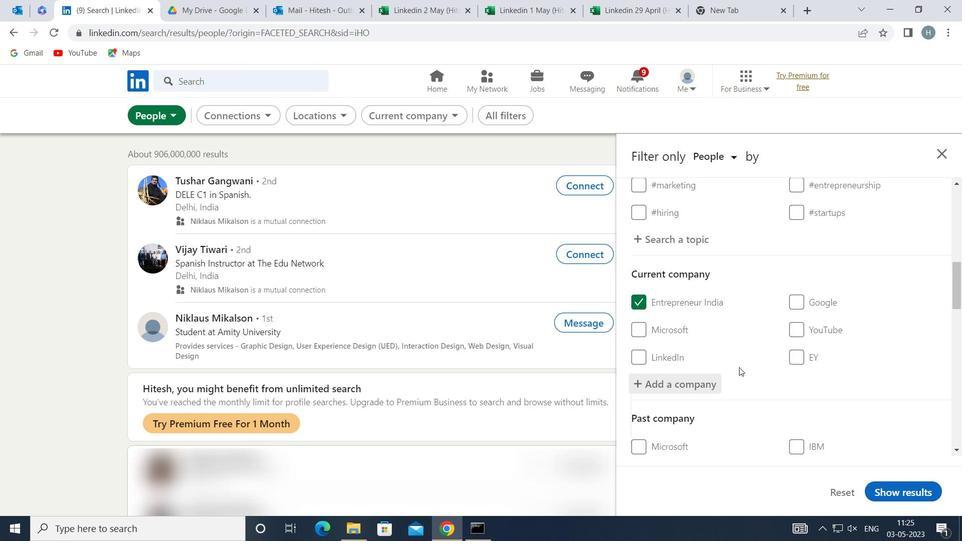 
Action: Mouse scrolled (739, 367) with delta (0, 0)
Screenshot: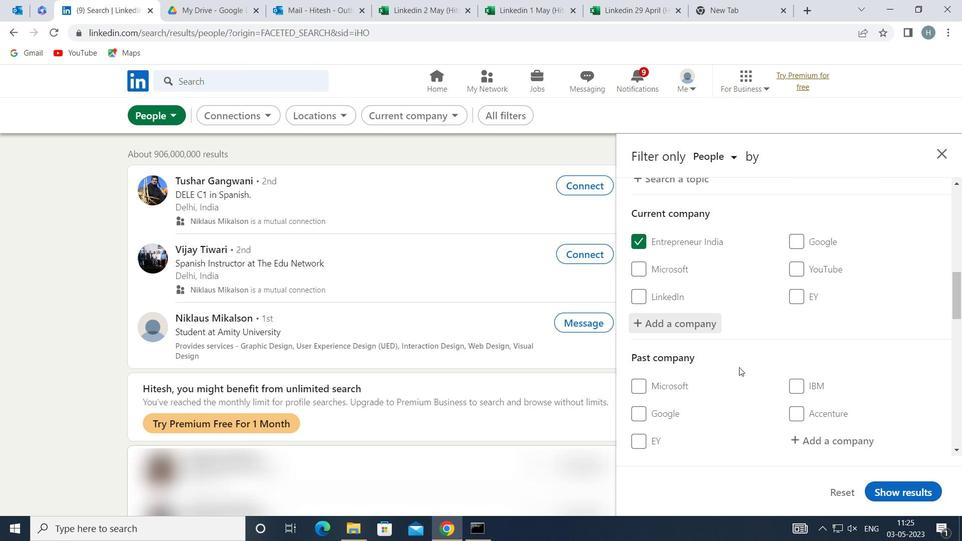 
Action: Mouse scrolled (739, 367) with delta (0, 0)
Screenshot: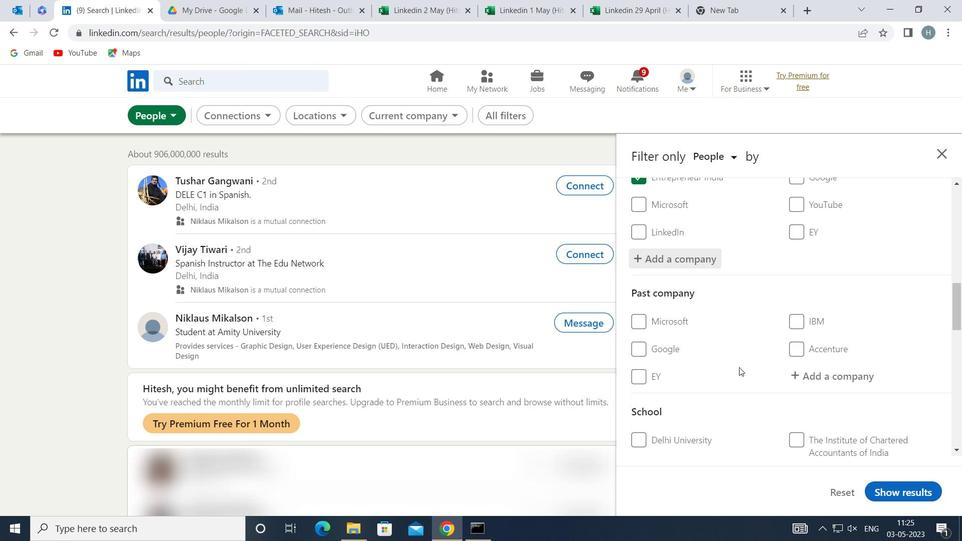 
Action: Mouse scrolled (739, 367) with delta (0, 0)
Screenshot: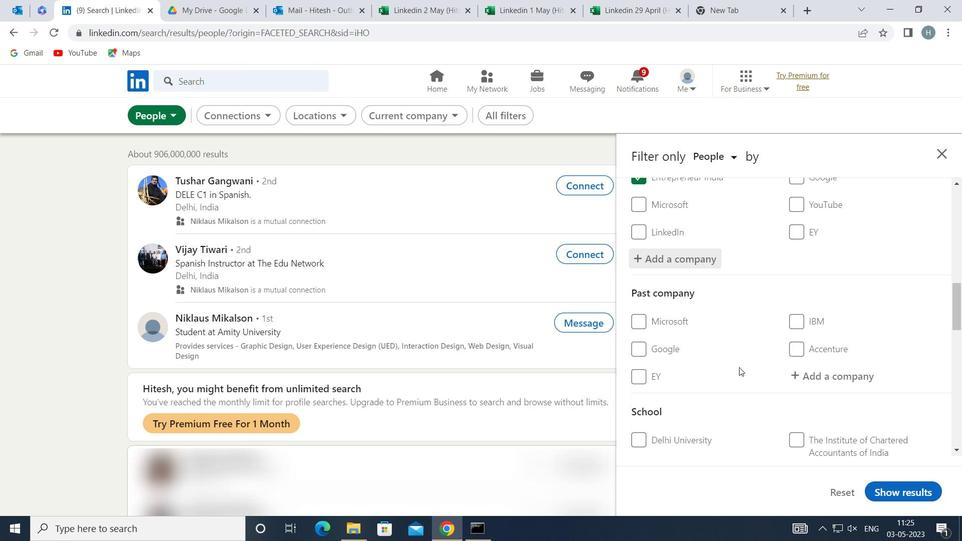 
Action: Mouse scrolled (739, 367) with delta (0, 0)
Screenshot: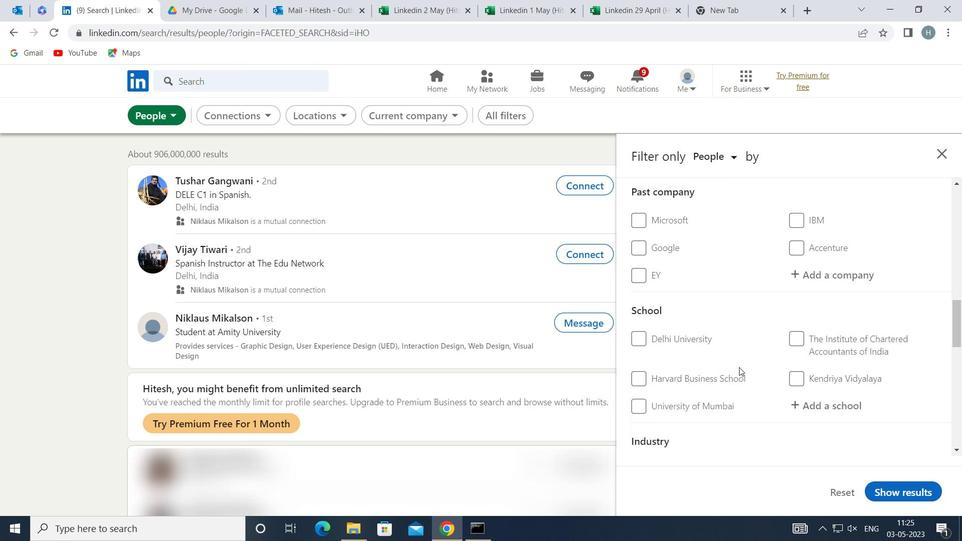 
Action: Mouse moved to (839, 317)
Screenshot: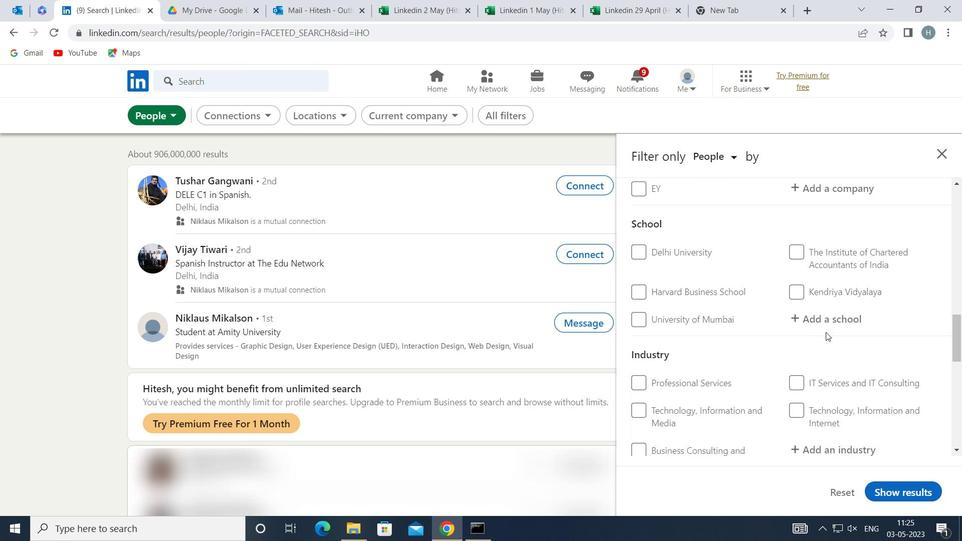 
Action: Mouse pressed left at (839, 317)
Screenshot: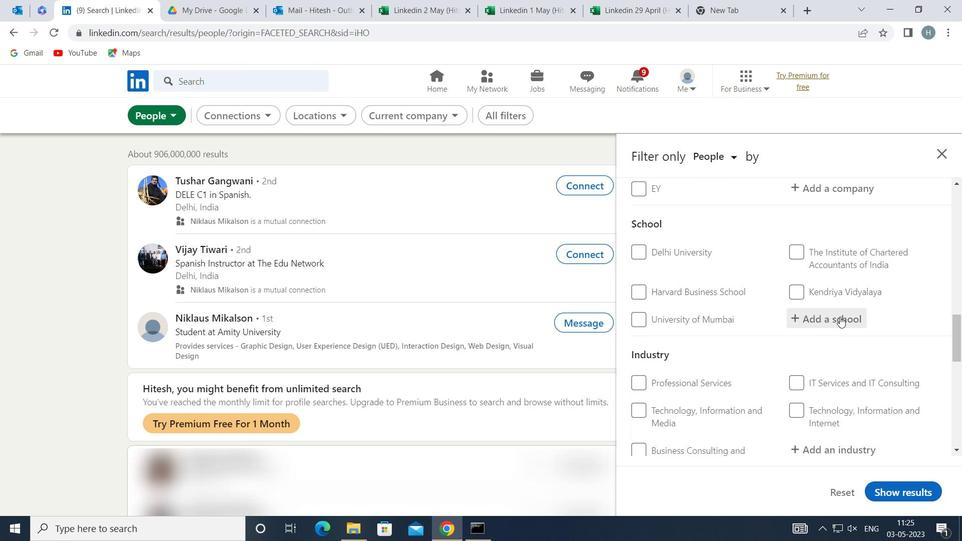
Action: Mouse moved to (839, 316)
Screenshot: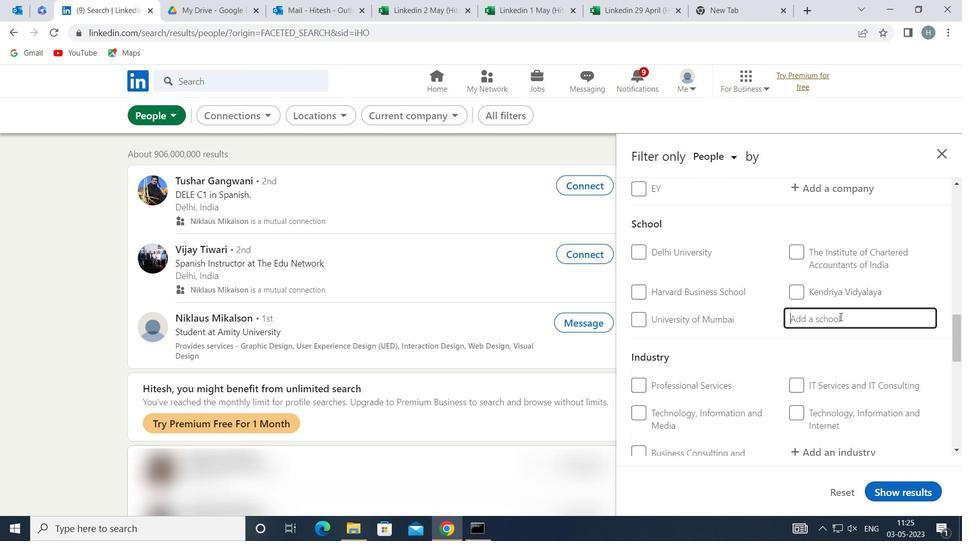 
Action: Key pressed <Key.shift>GOVERNMENT<Key.space><Key.shift>POLYTECHNIC<Key.space><Key.shift>AHMEDABAD
Screenshot: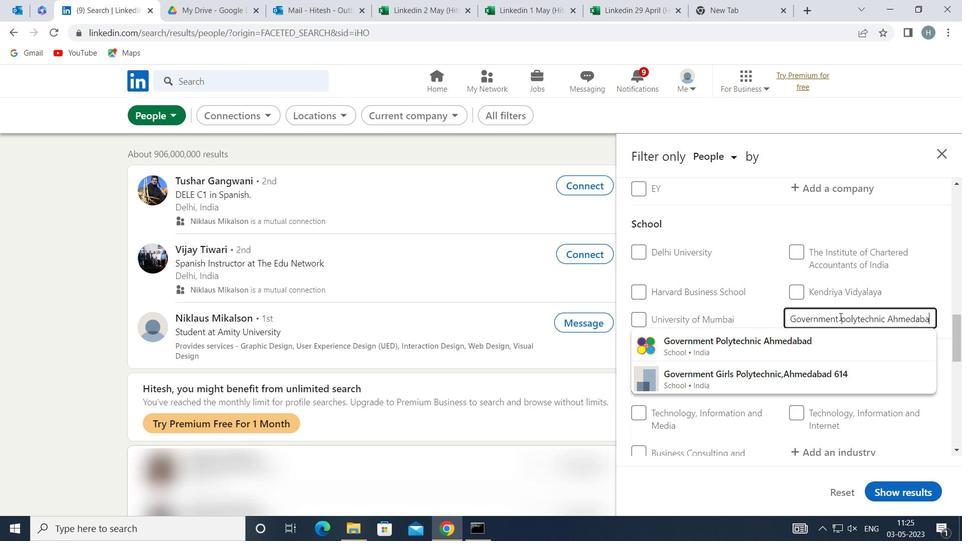 
Action: Mouse moved to (817, 338)
Screenshot: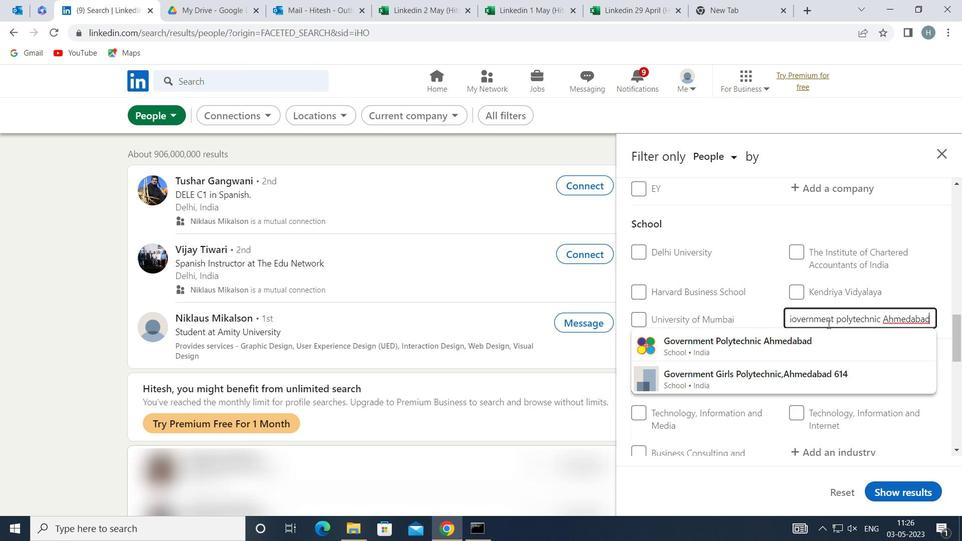 
Action: Mouse pressed left at (817, 338)
Screenshot: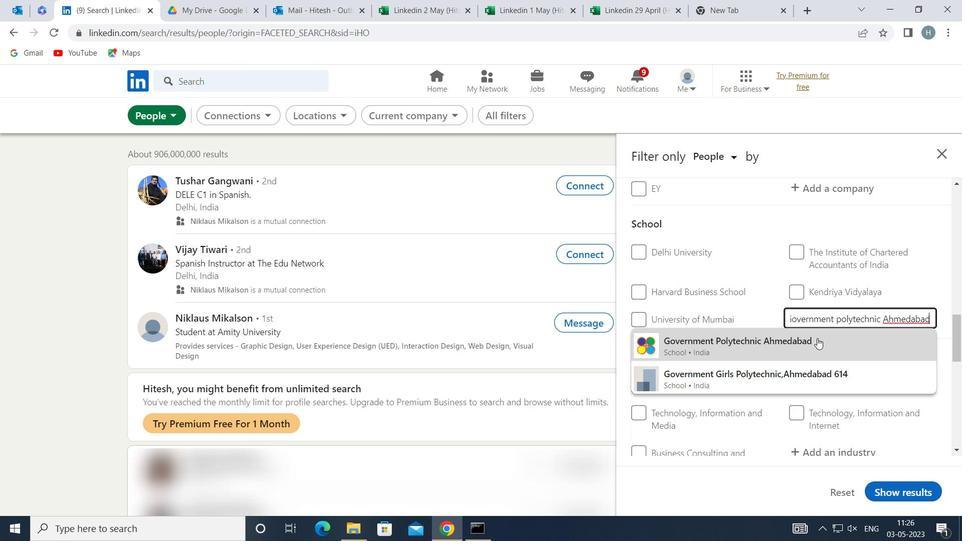 
Action: Mouse moved to (785, 334)
Screenshot: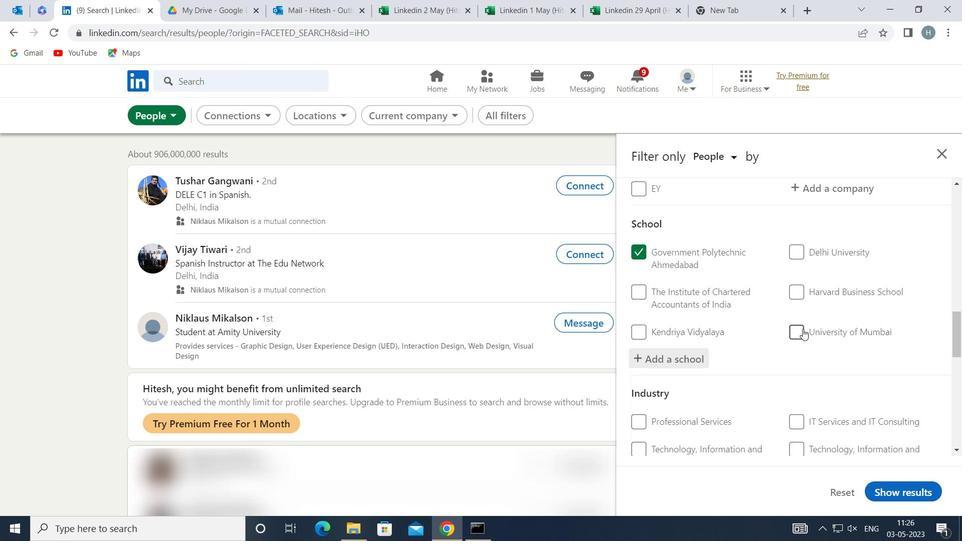 
Action: Mouse scrolled (785, 333) with delta (0, 0)
Screenshot: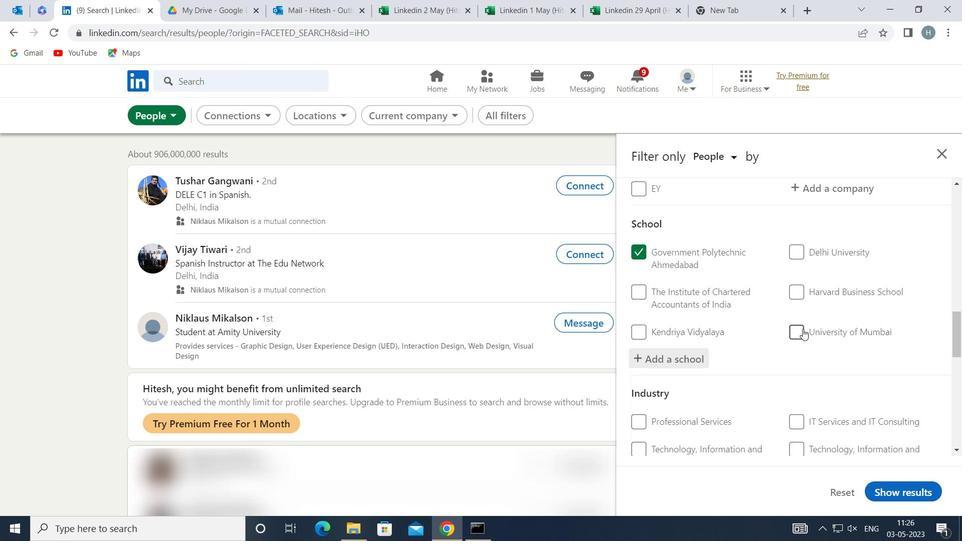 
Action: Mouse moved to (774, 336)
Screenshot: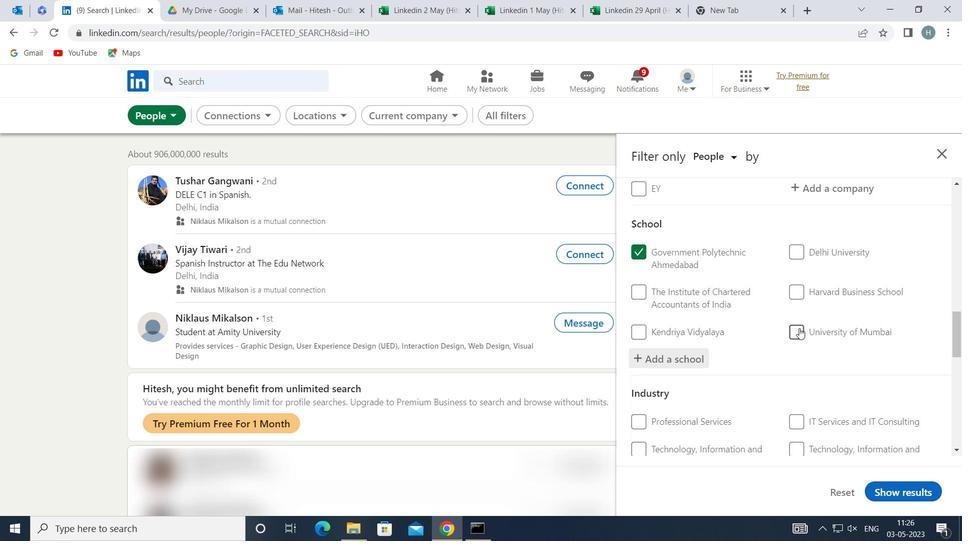 
Action: Mouse scrolled (774, 336) with delta (0, 0)
Screenshot: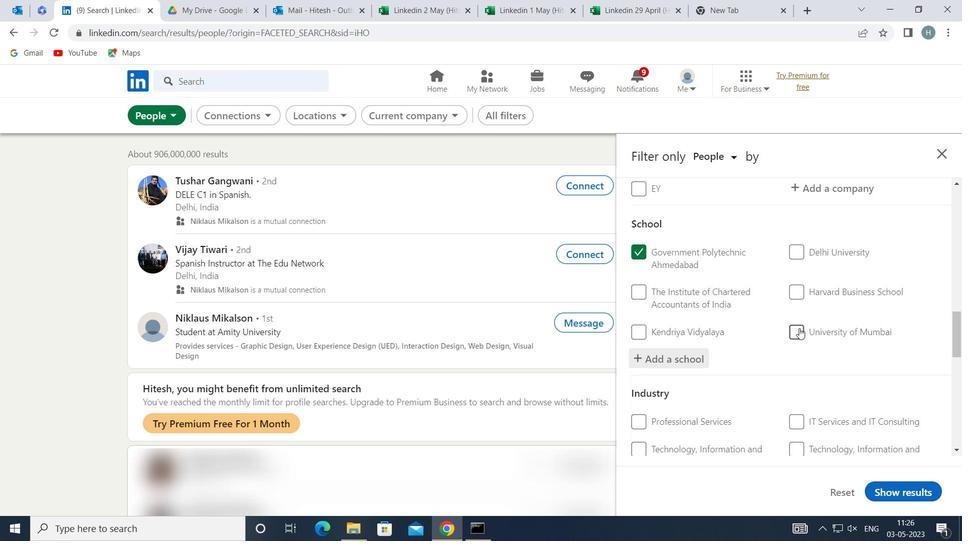 
Action: Mouse moved to (772, 335)
Screenshot: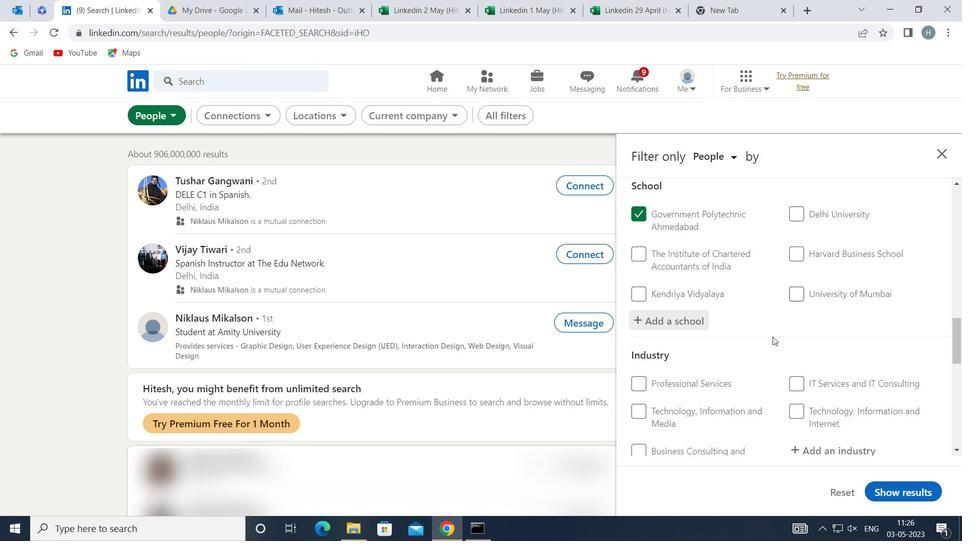 
Action: Mouse scrolled (772, 334) with delta (0, 0)
Screenshot: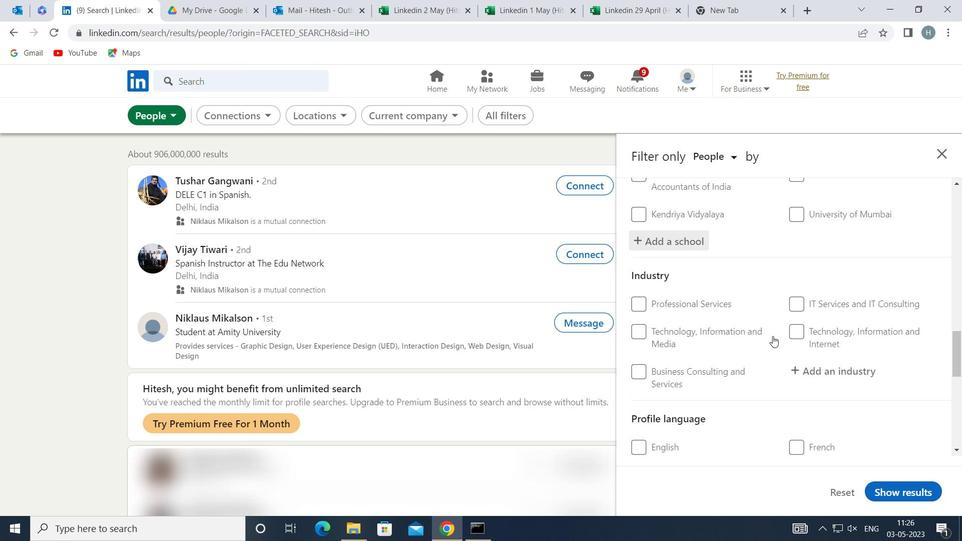 
Action: Mouse moved to (816, 305)
Screenshot: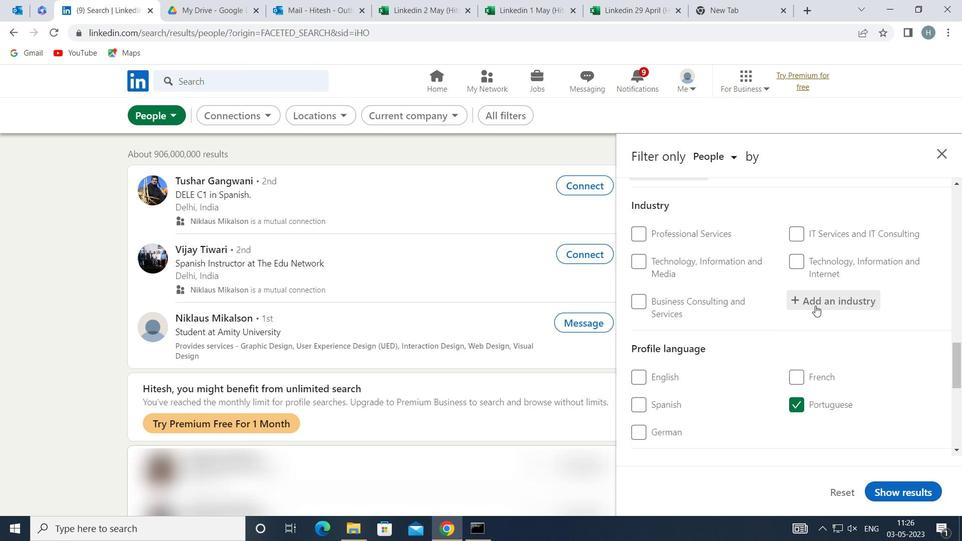 
Action: Mouse pressed left at (816, 305)
Screenshot: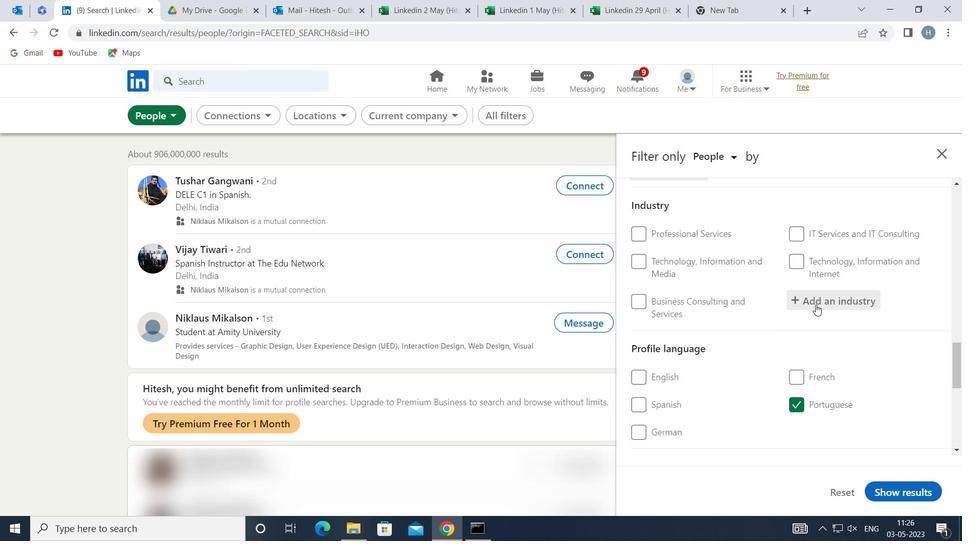 
Action: Key pressed <Key.shift>RAIL<Key.space><Key.shift>TR
Screenshot: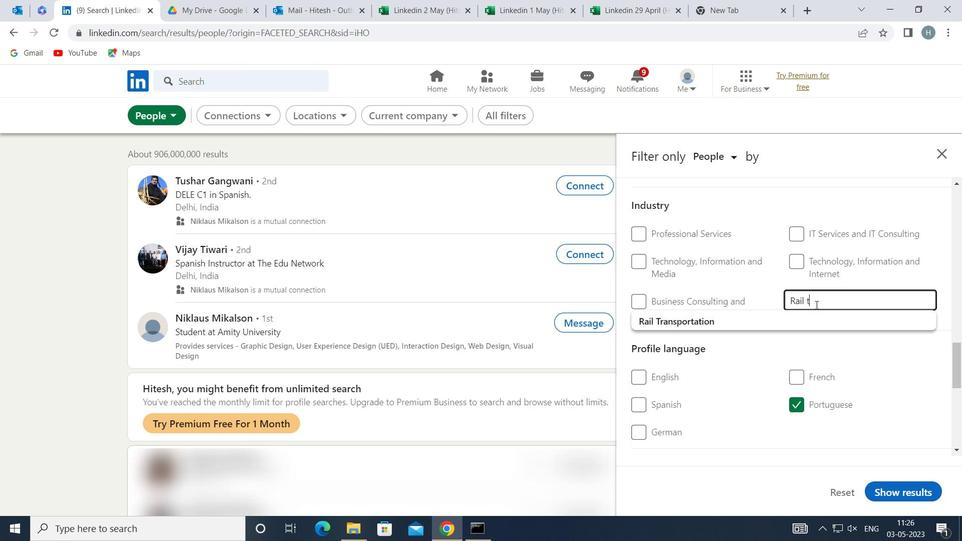 
Action: Mouse moved to (791, 313)
Screenshot: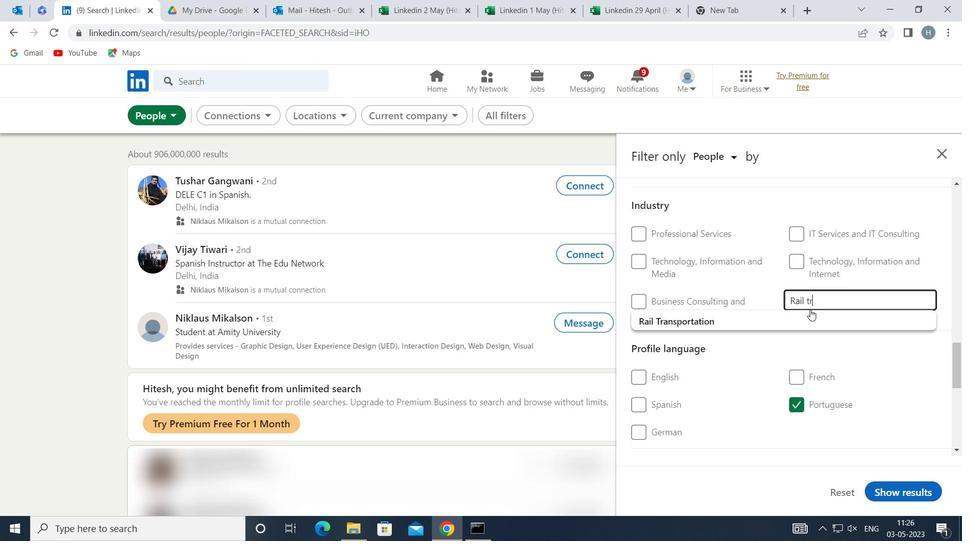 
Action: Mouse pressed left at (791, 313)
Screenshot: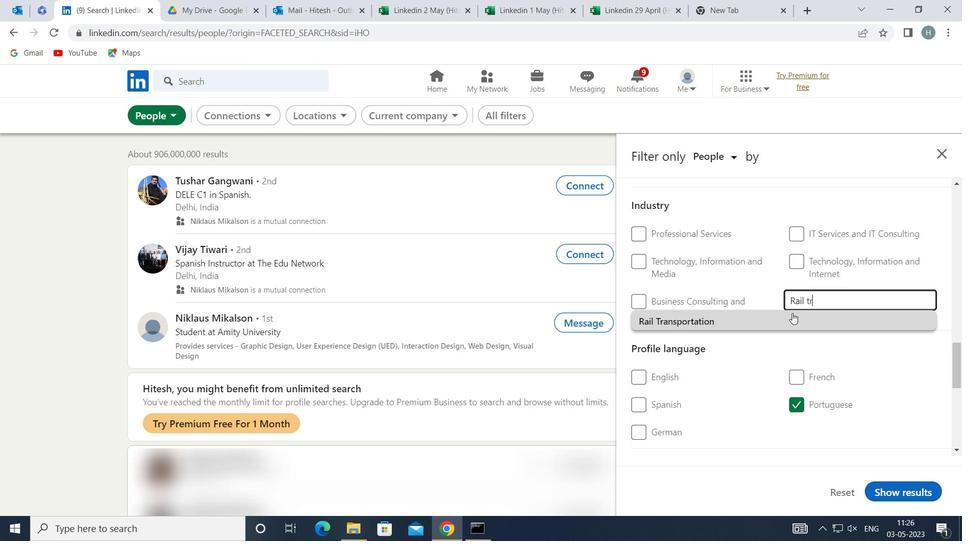 
Action: Mouse moved to (777, 318)
Screenshot: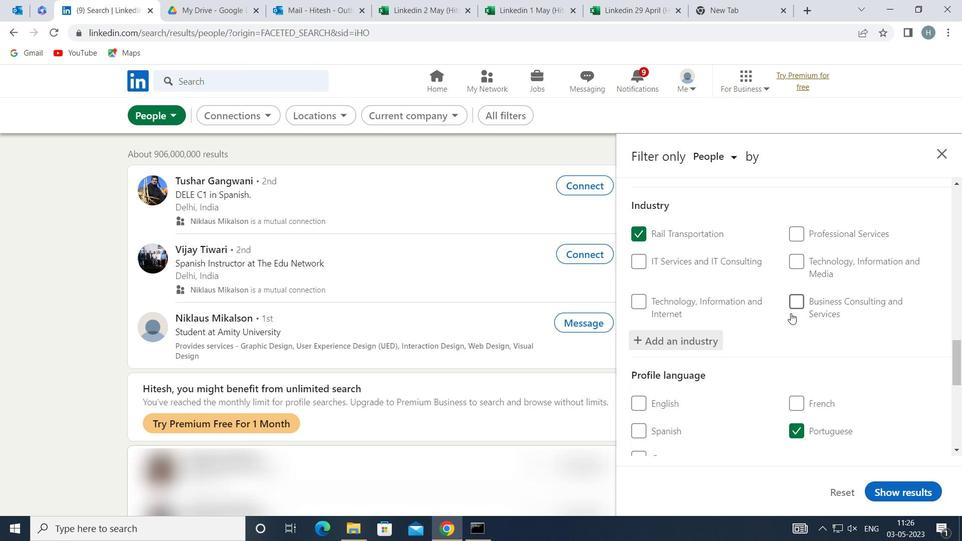 
Action: Mouse scrolled (777, 317) with delta (0, 0)
Screenshot: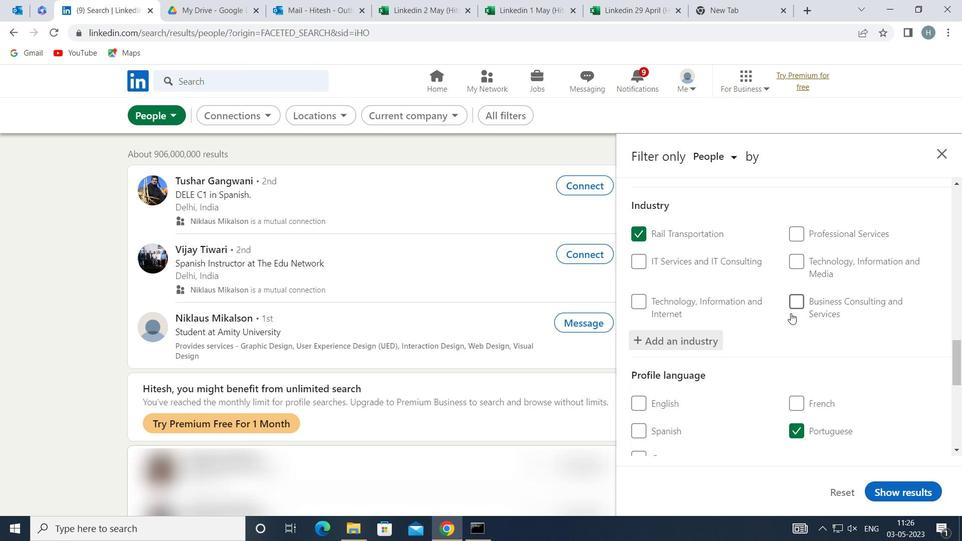 
Action: Mouse moved to (762, 322)
Screenshot: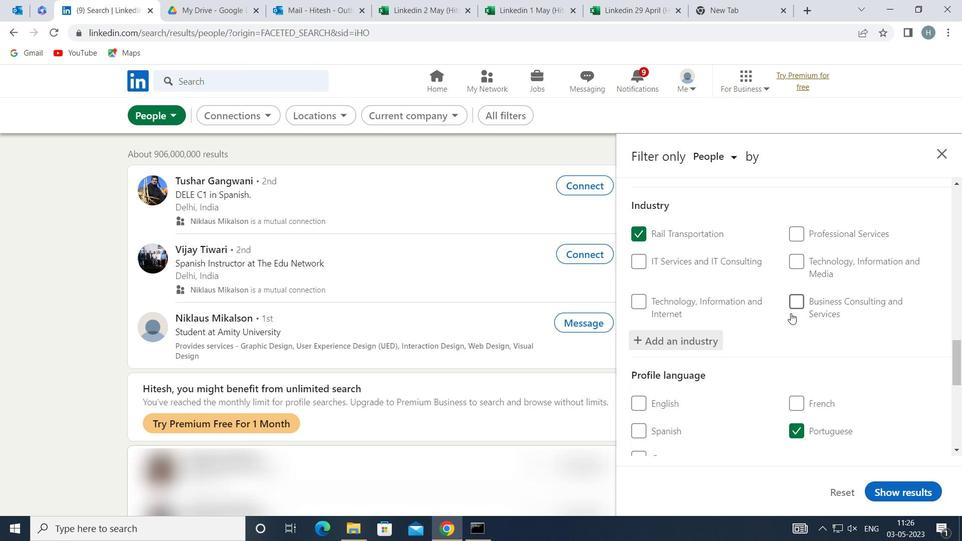 
Action: Mouse scrolled (762, 322) with delta (0, 0)
Screenshot: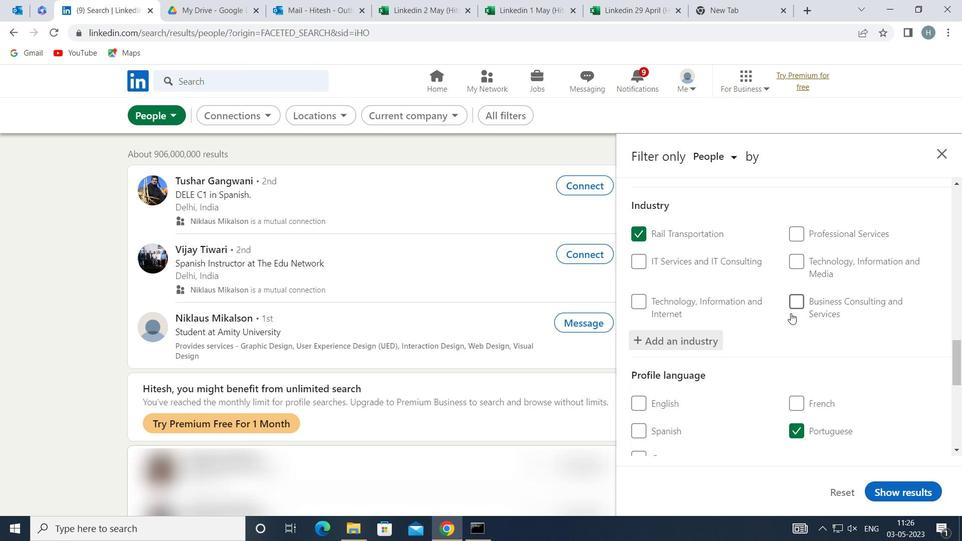 
Action: Mouse moved to (758, 322)
Screenshot: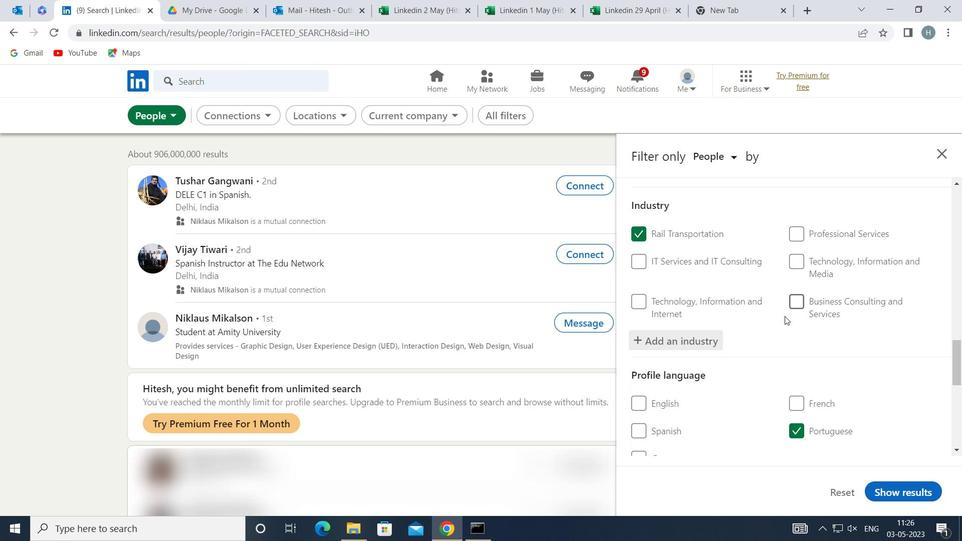 
Action: Mouse scrolled (758, 322) with delta (0, 0)
Screenshot: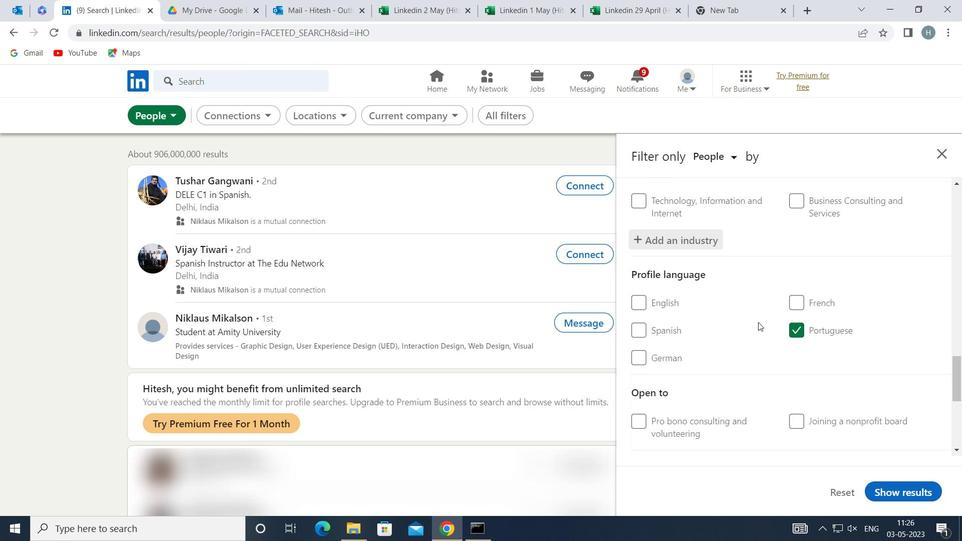 
Action: Mouse scrolled (758, 322) with delta (0, 0)
Screenshot: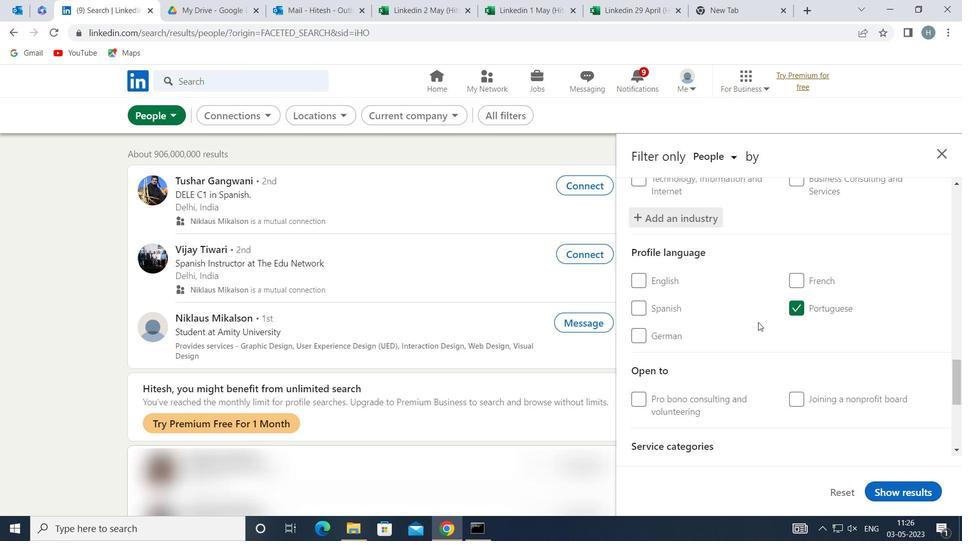 
Action: Mouse scrolled (758, 322) with delta (0, 0)
Screenshot: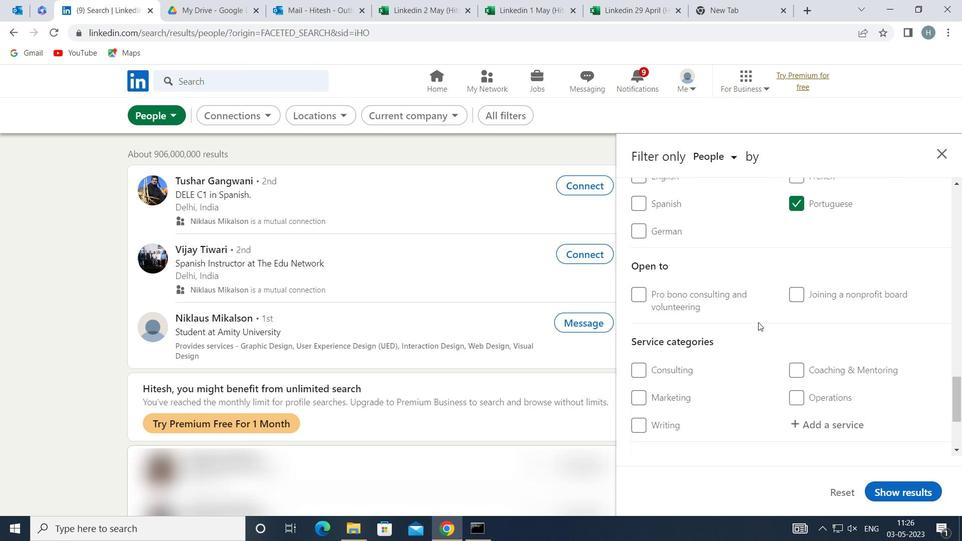 
Action: Mouse moved to (817, 338)
Screenshot: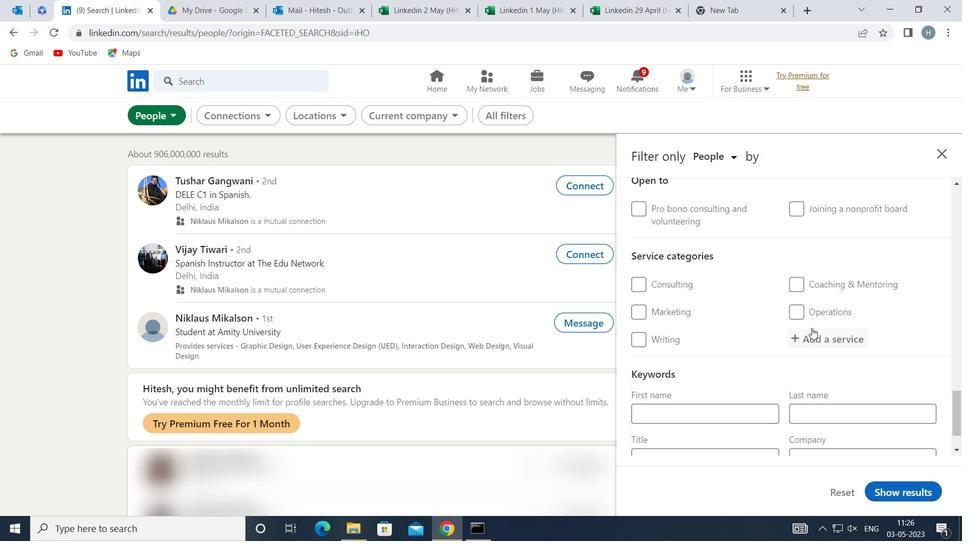 
Action: Mouse pressed left at (817, 338)
Screenshot: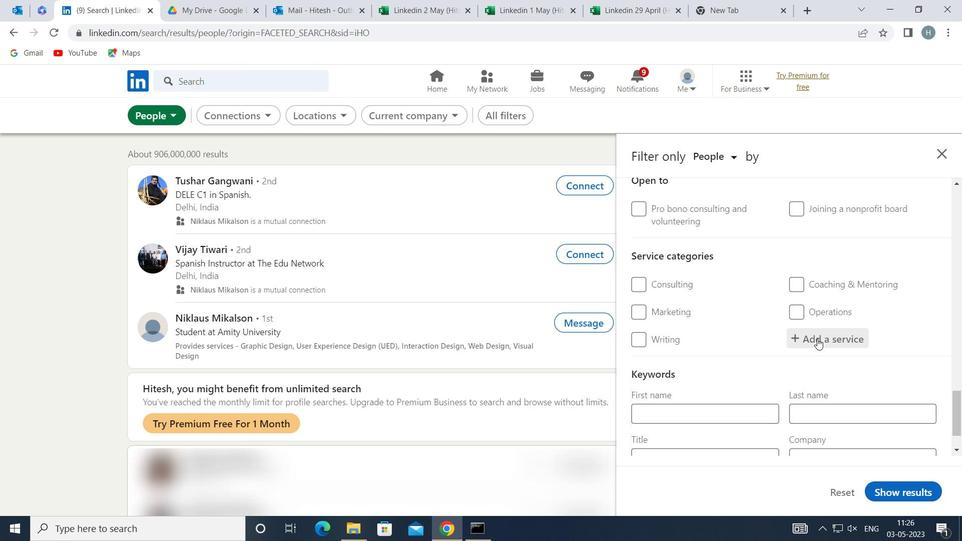 
Action: Key pressed <Key.shift>HOMEOWNER
Screenshot: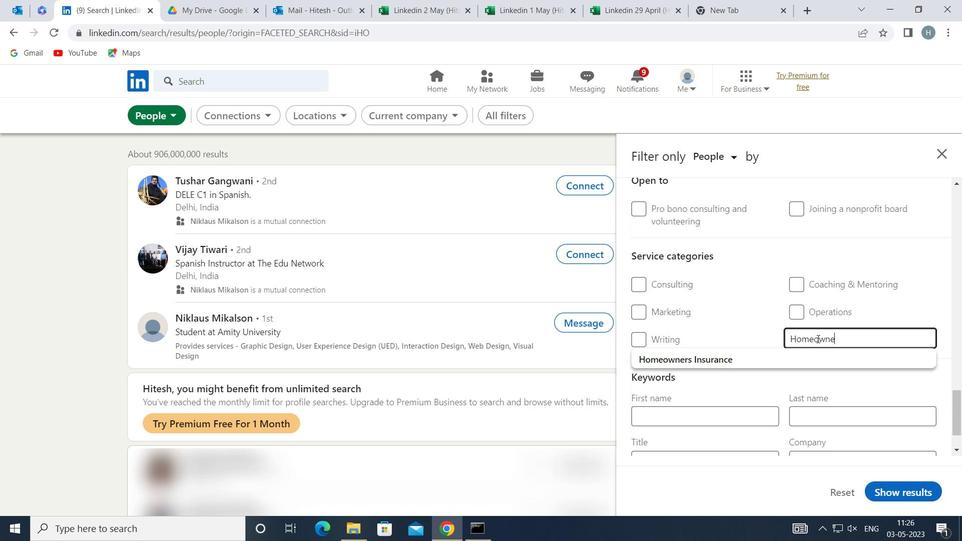 
Action: Mouse moved to (783, 358)
Screenshot: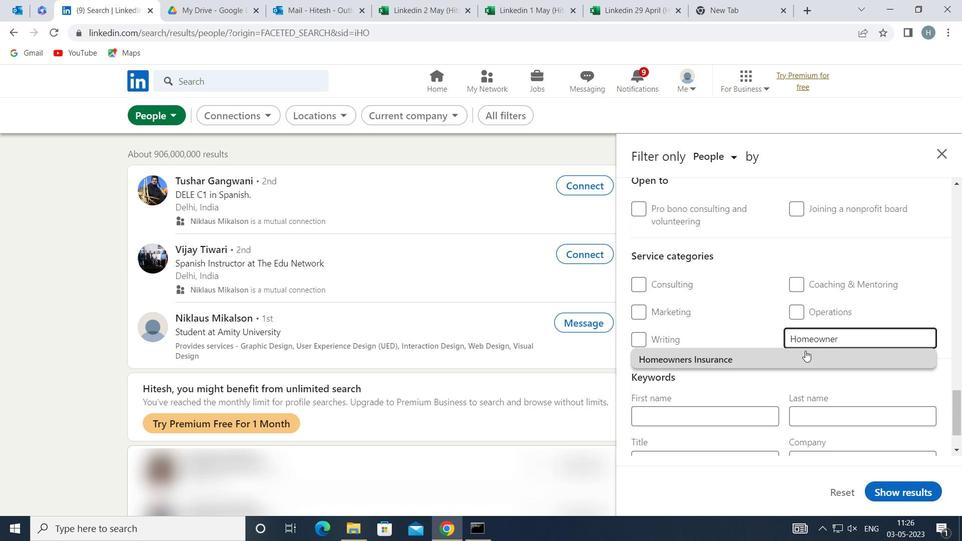 
Action: Mouse pressed left at (783, 358)
Screenshot: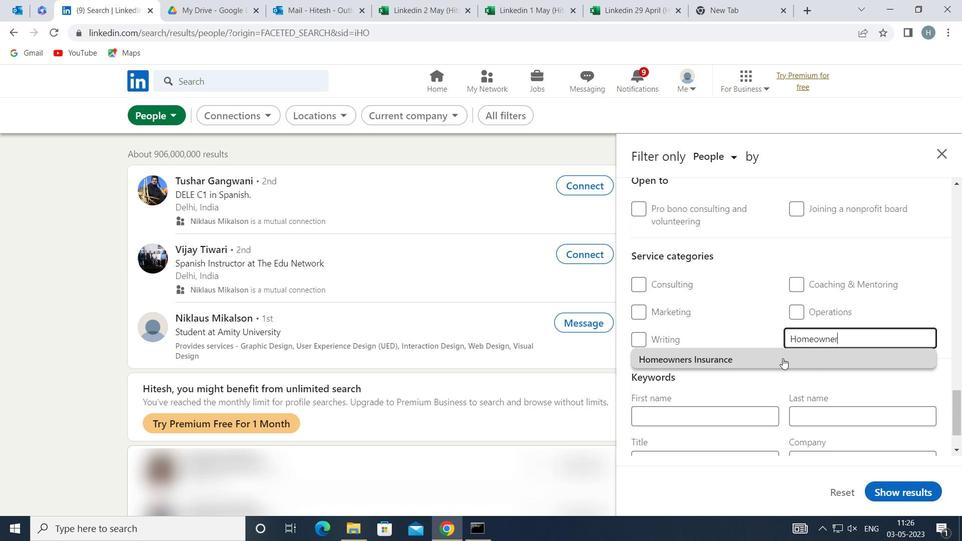 
Action: Mouse moved to (729, 360)
Screenshot: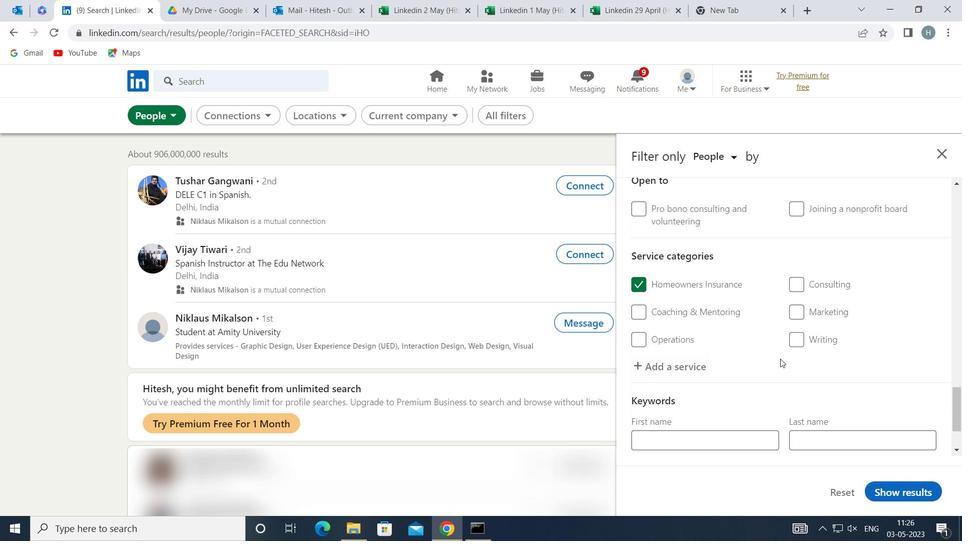 
Action: Mouse scrolled (729, 360) with delta (0, 0)
Screenshot: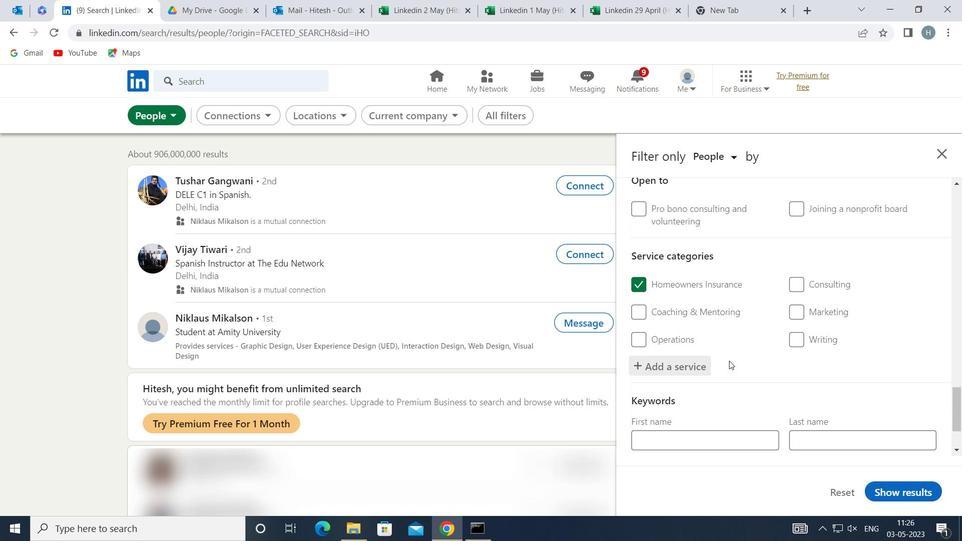 
Action: Mouse scrolled (729, 360) with delta (0, 0)
Screenshot: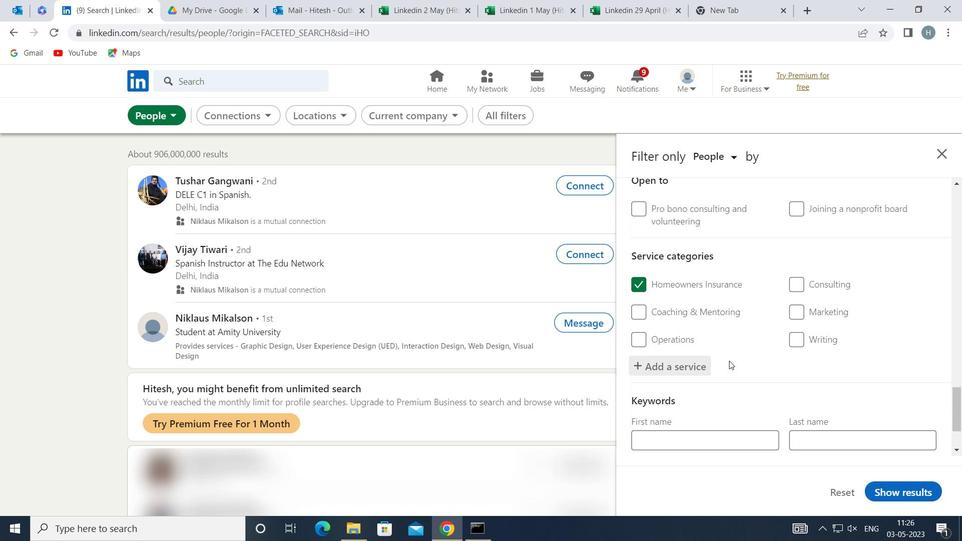 
Action: Mouse scrolled (729, 360) with delta (0, 0)
Screenshot: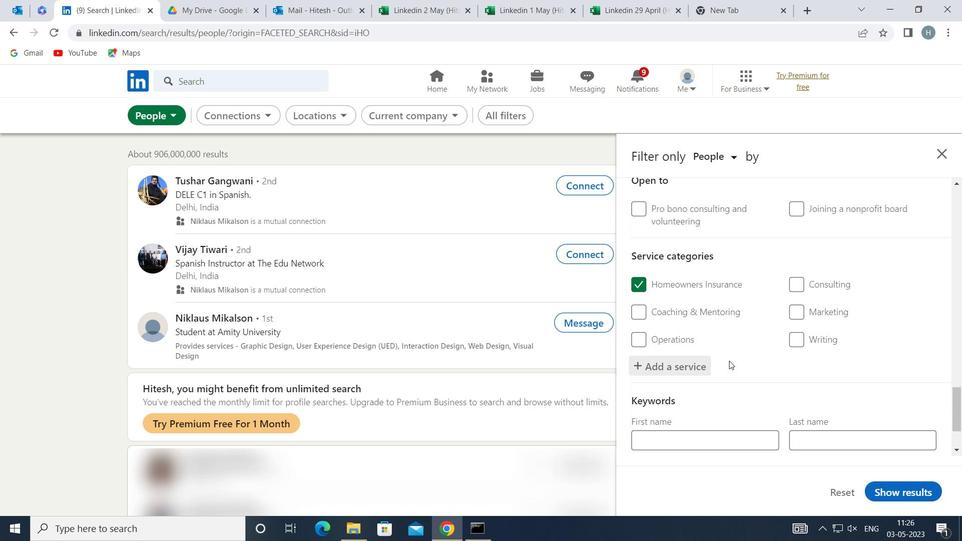 
Action: Mouse scrolled (729, 360) with delta (0, 0)
Screenshot: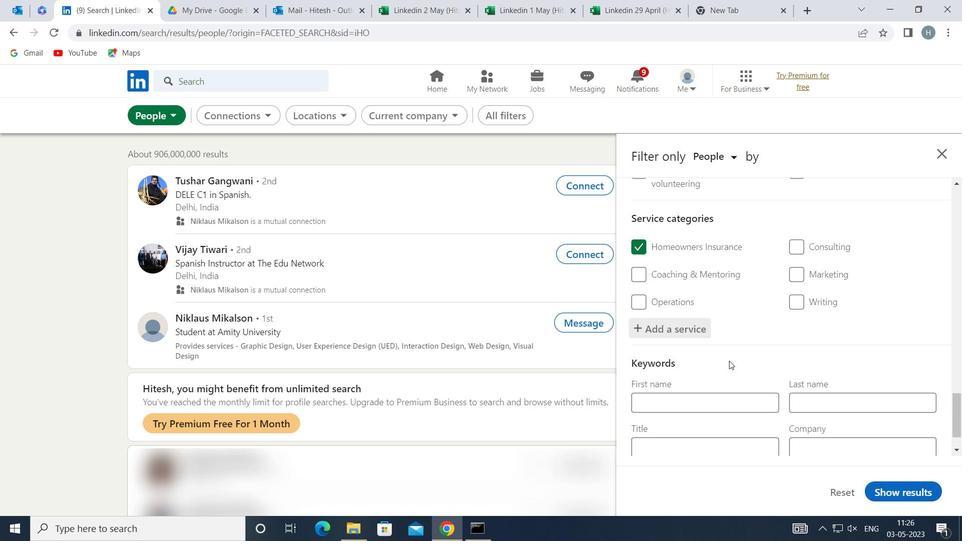 
Action: Mouse scrolled (729, 360) with delta (0, 0)
Screenshot: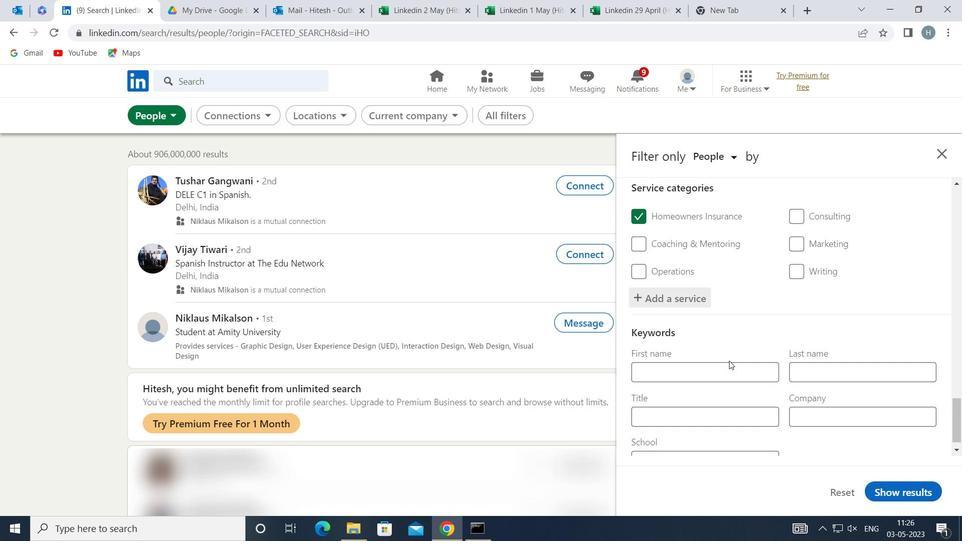 
Action: Mouse scrolled (729, 360) with delta (0, 0)
Screenshot: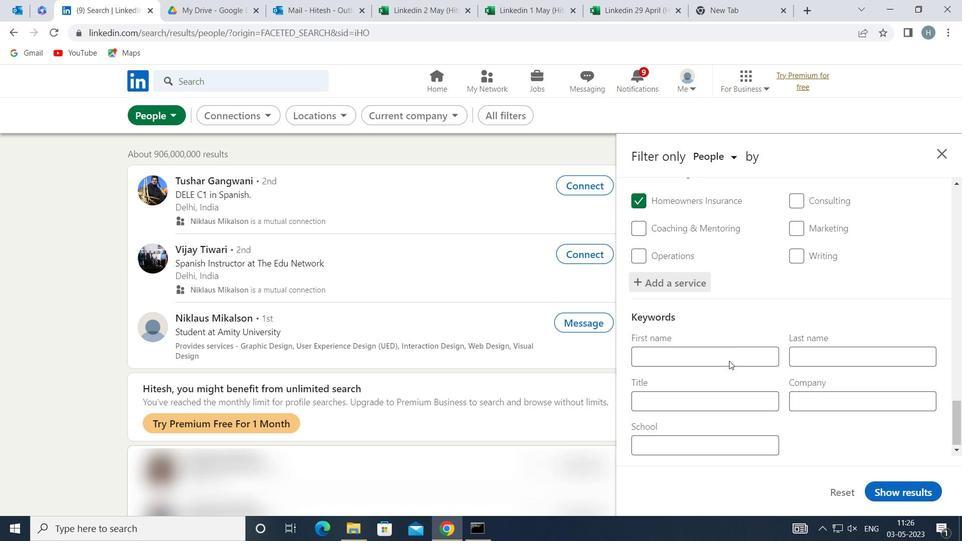 
Action: Mouse moved to (742, 394)
Screenshot: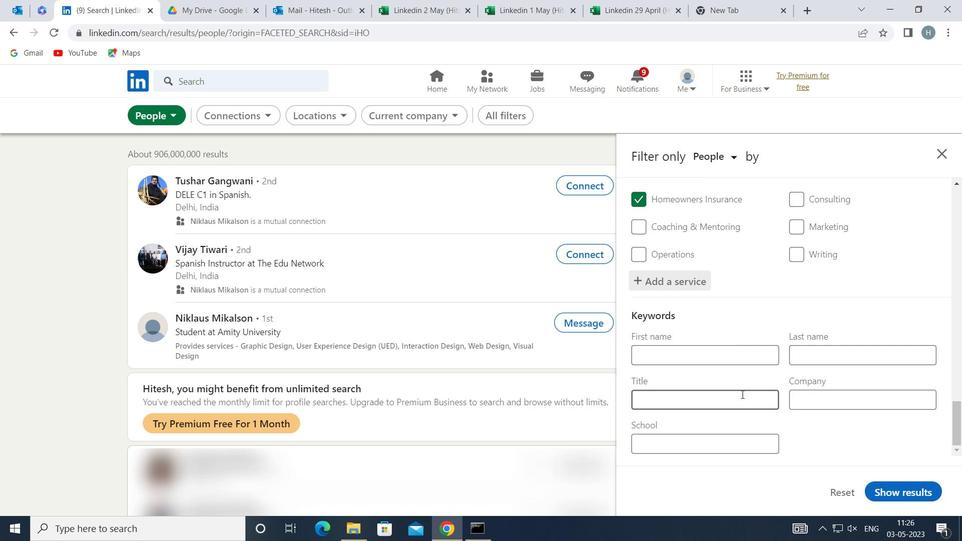 
Action: Mouse pressed left at (742, 394)
Screenshot: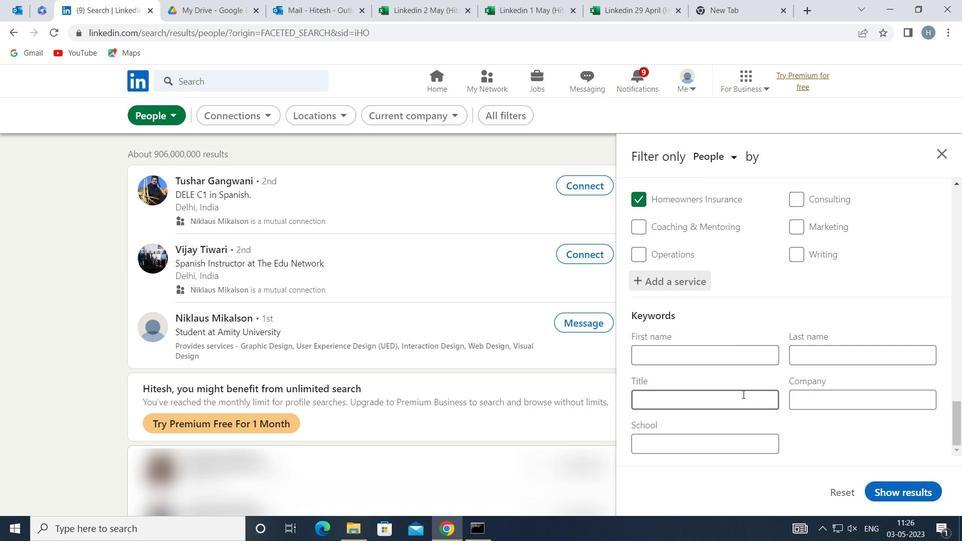 
Action: Key pressed <Key.shift>DATA<Key.space><Key.shift>ENTRY
Screenshot: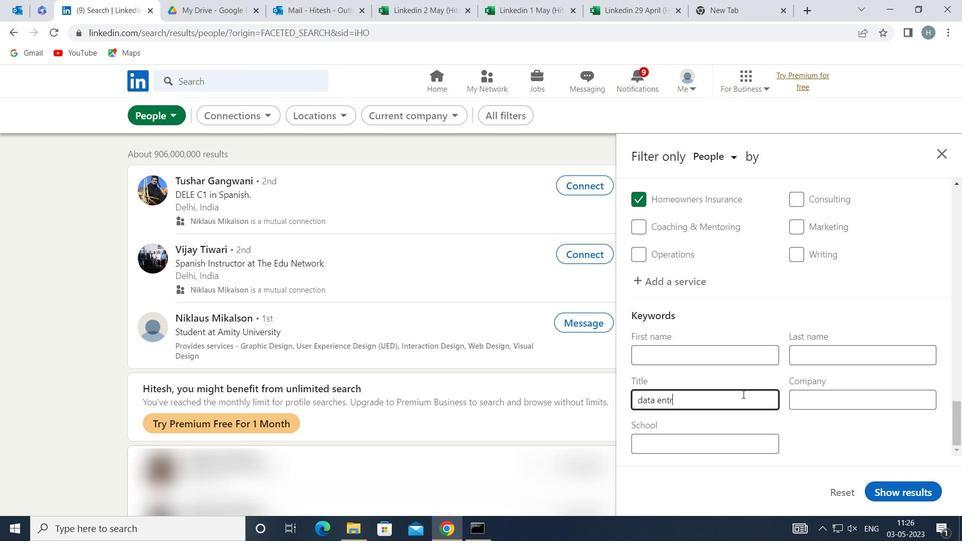 
Action: Mouse moved to (888, 489)
Screenshot: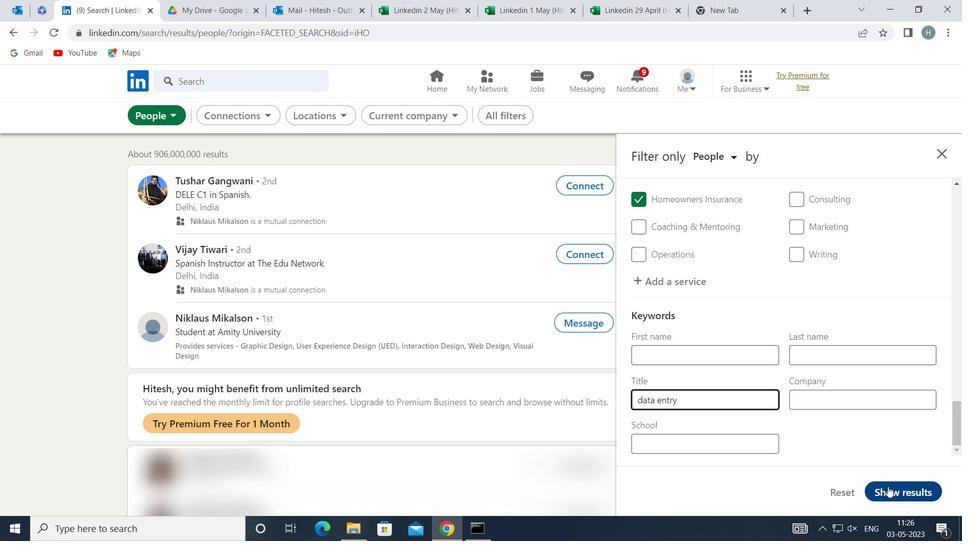 
Action: Mouse pressed left at (888, 489)
Screenshot: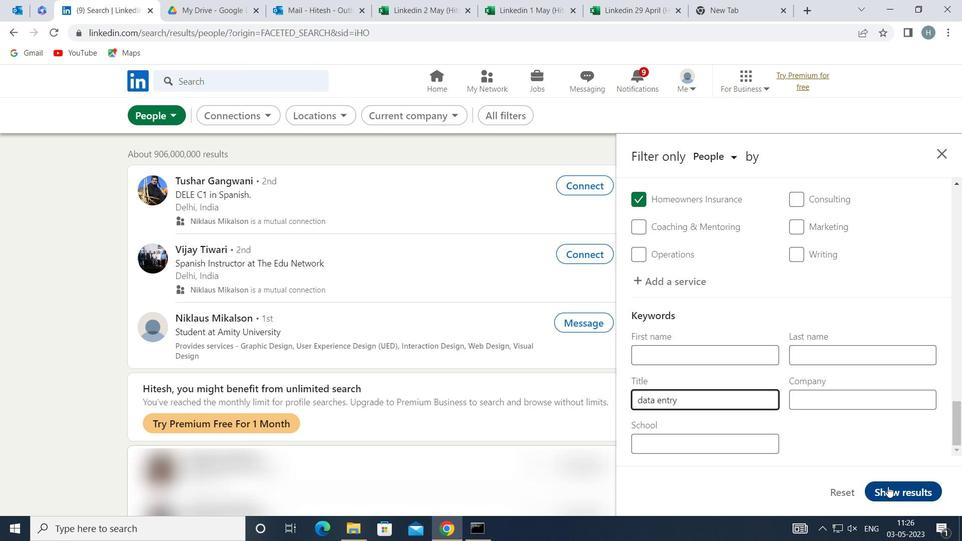 
Action: Mouse moved to (659, 359)
Screenshot: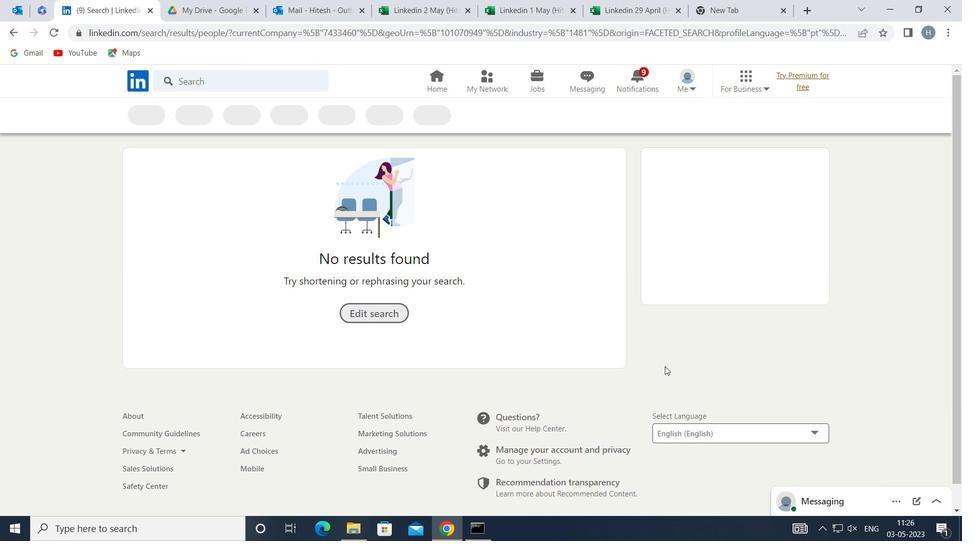 
